 Task: Search one way flight ticket for 5 adults, 1 child, 2 infants in seat and 1 infant on lap in business from Oklahoma City: Will Rogers World Airport to Riverton: Central Wyoming Regional Airport (was Riverton Regional) on 8-4-2023. Choice of flights is Emirates. Number of bags: 11 checked bags. Price is upto 81000. Outbound departure time preference is 16:00.
Action: Mouse moved to (285, 256)
Screenshot: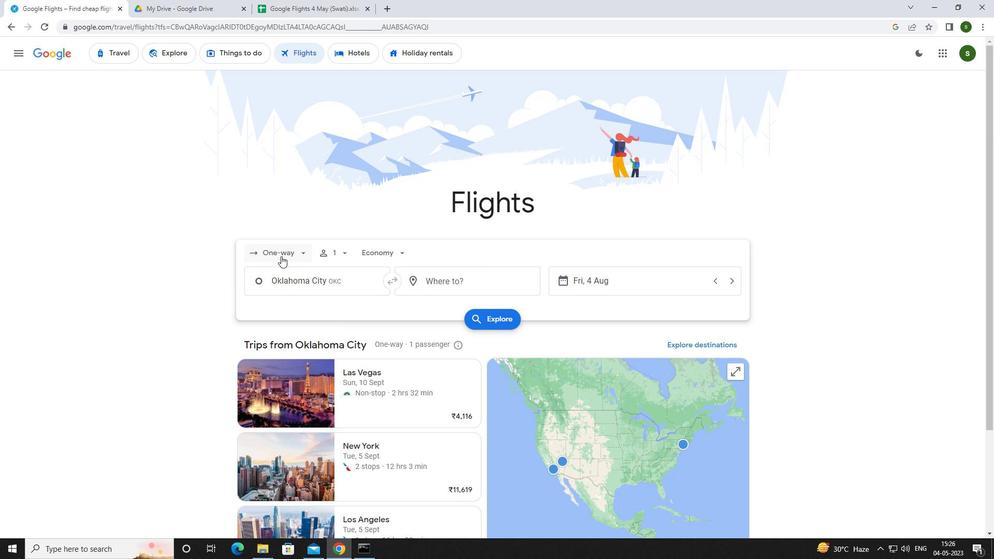 
Action: Mouse pressed left at (285, 256)
Screenshot: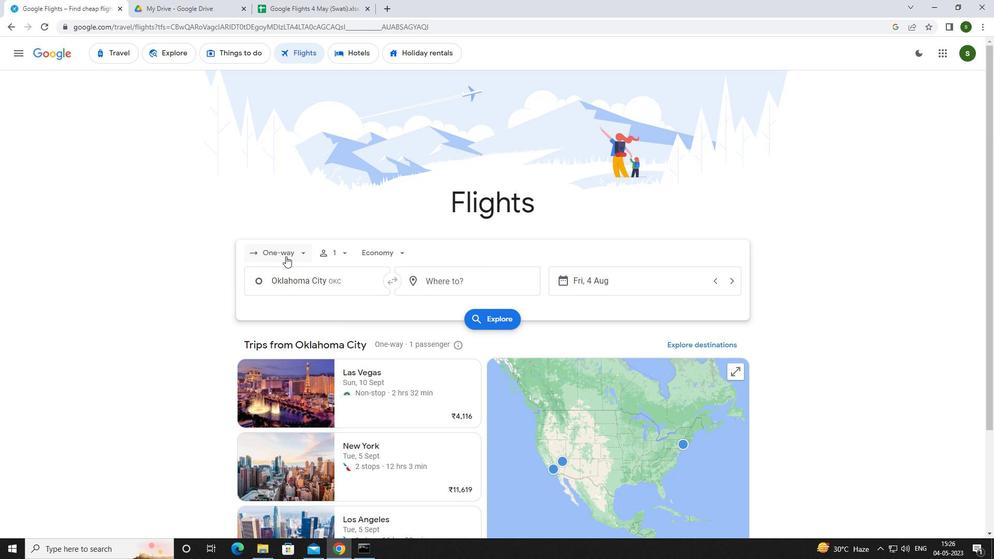 
Action: Mouse moved to (295, 302)
Screenshot: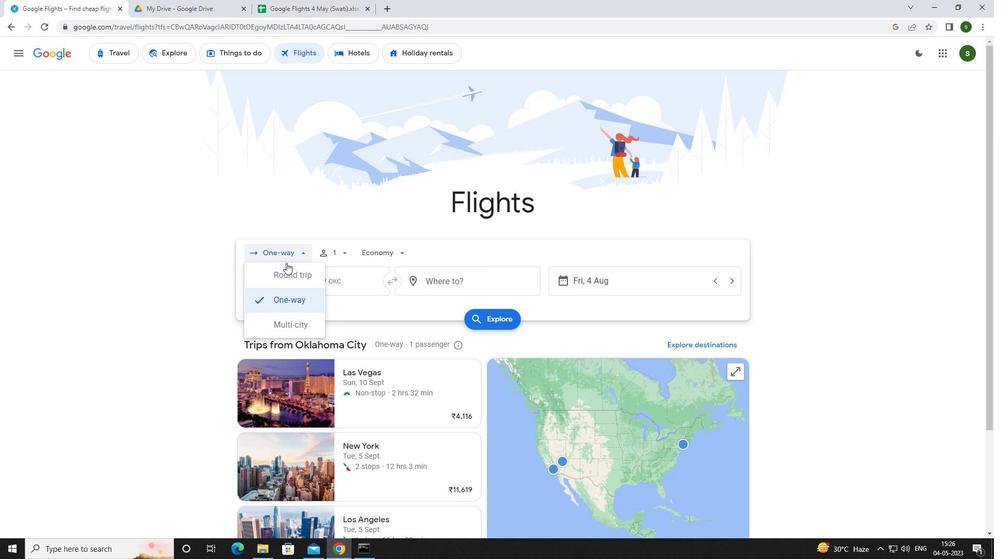 
Action: Mouse pressed left at (295, 302)
Screenshot: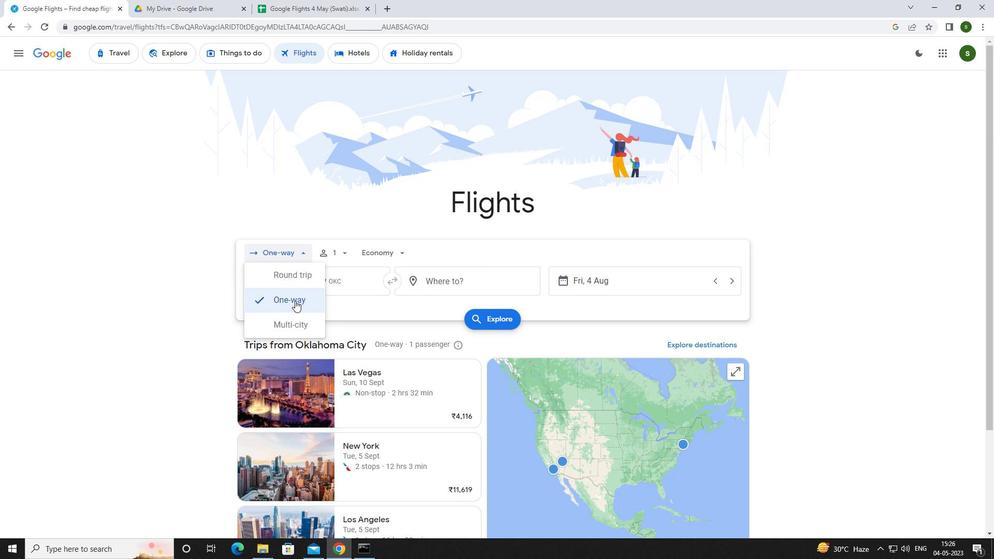 
Action: Mouse moved to (339, 255)
Screenshot: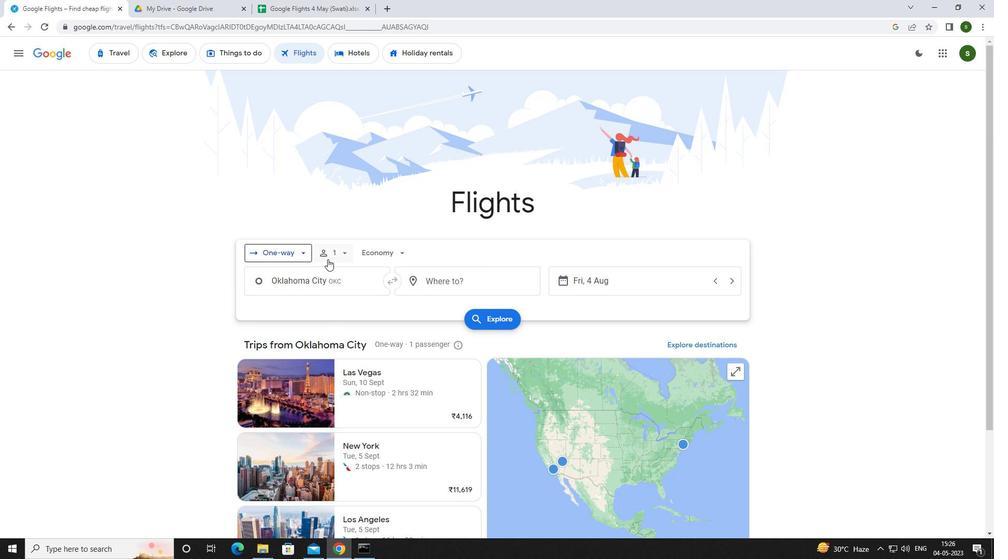 
Action: Mouse pressed left at (339, 255)
Screenshot: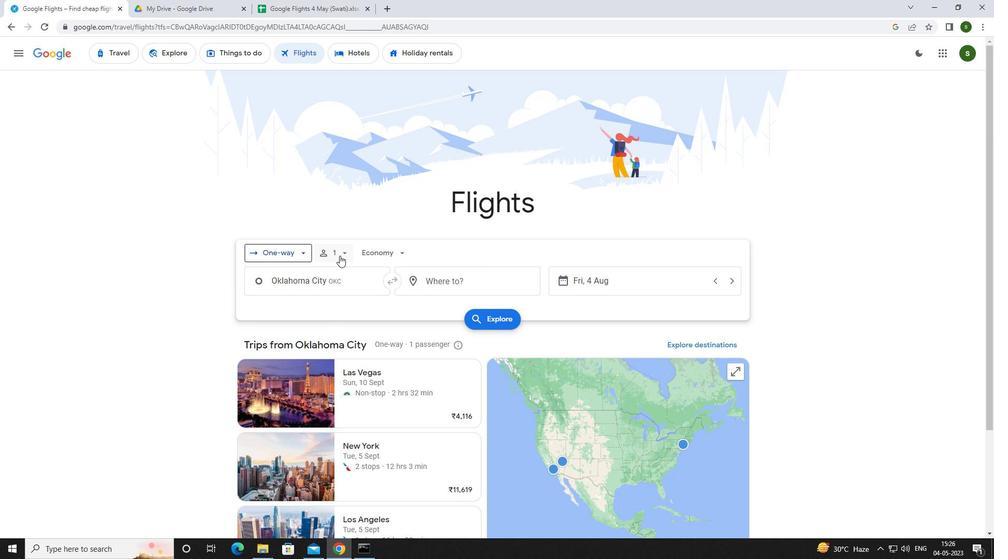 
Action: Mouse moved to (422, 280)
Screenshot: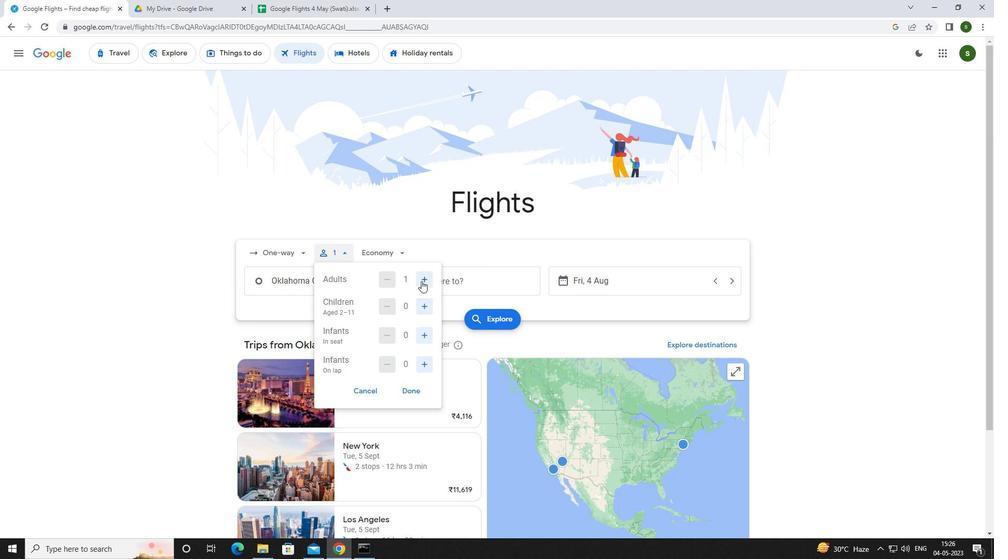 
Action: Mouse pressed left at (422, 280)
Screenshot: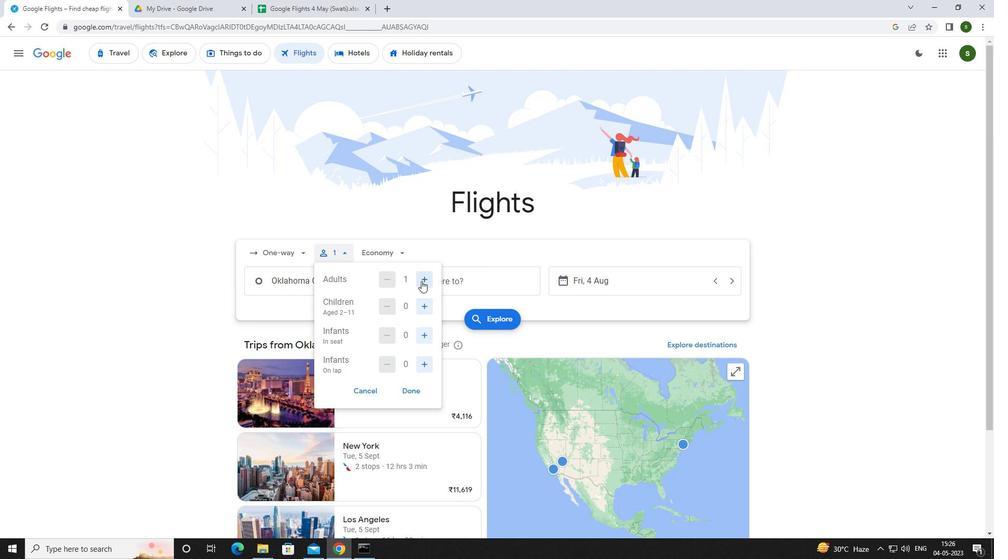 
Action: Mouse pressed left at (422, 280)
Screenshot: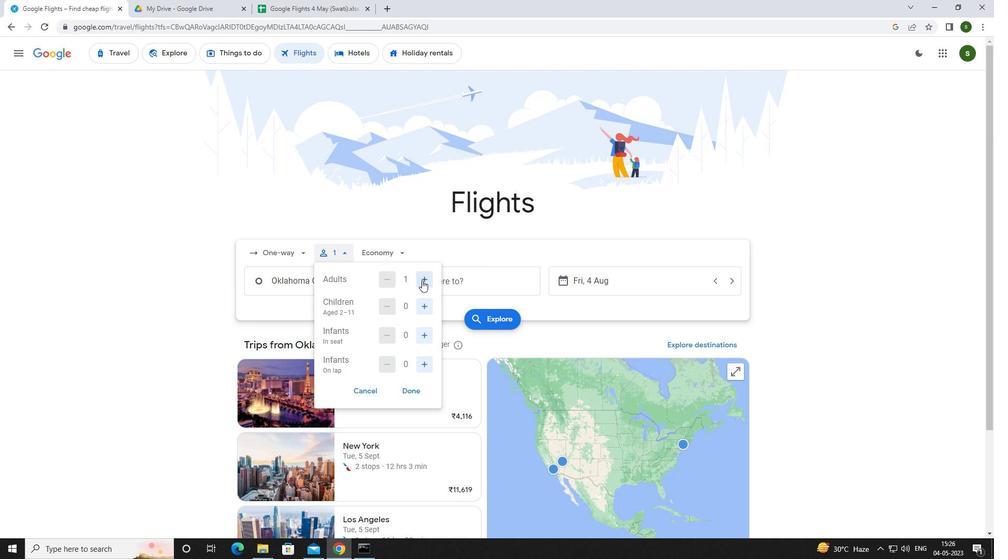 
Action: Mouse pressed left at (422, 280)
Screenshot: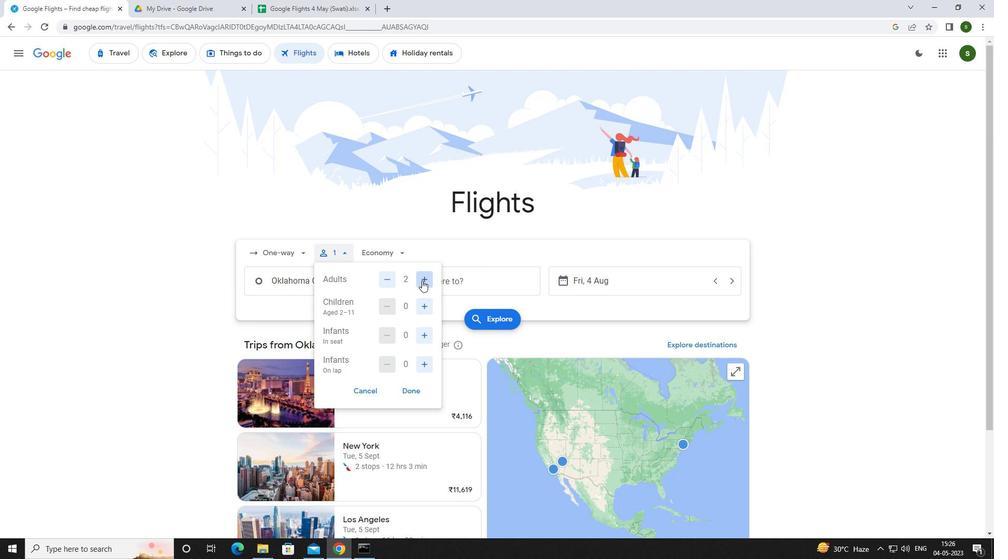 
Action: Mouse pressed left at (422, 280)
Screenshot: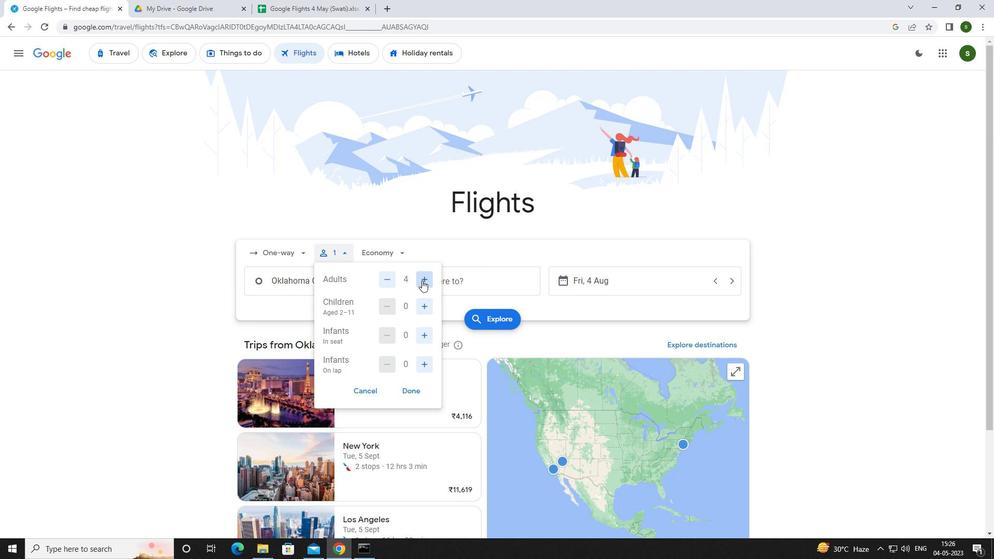 
Action: Mouse moved to (422, 301)
Screenshot: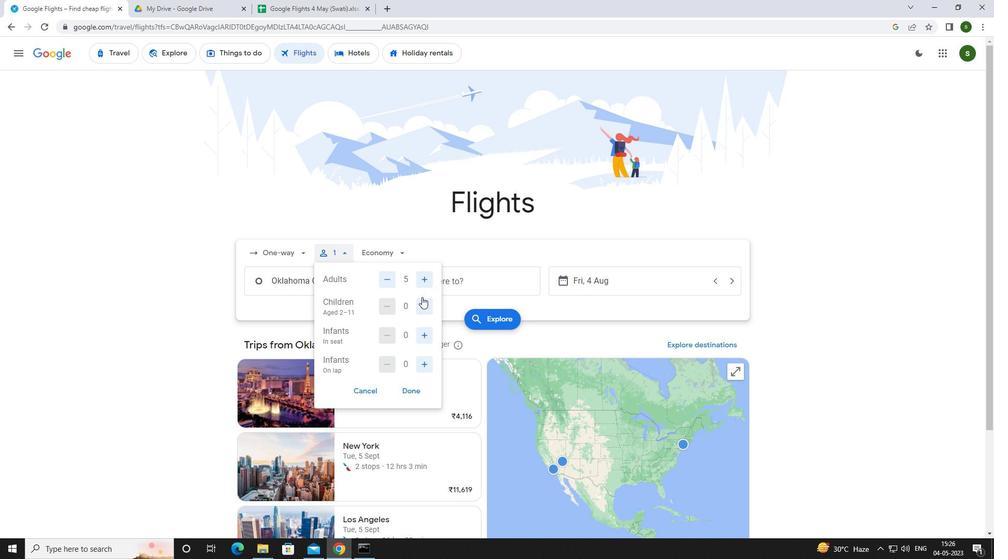 
Action: Mouse pressed left at (422, 301)
Screenshot: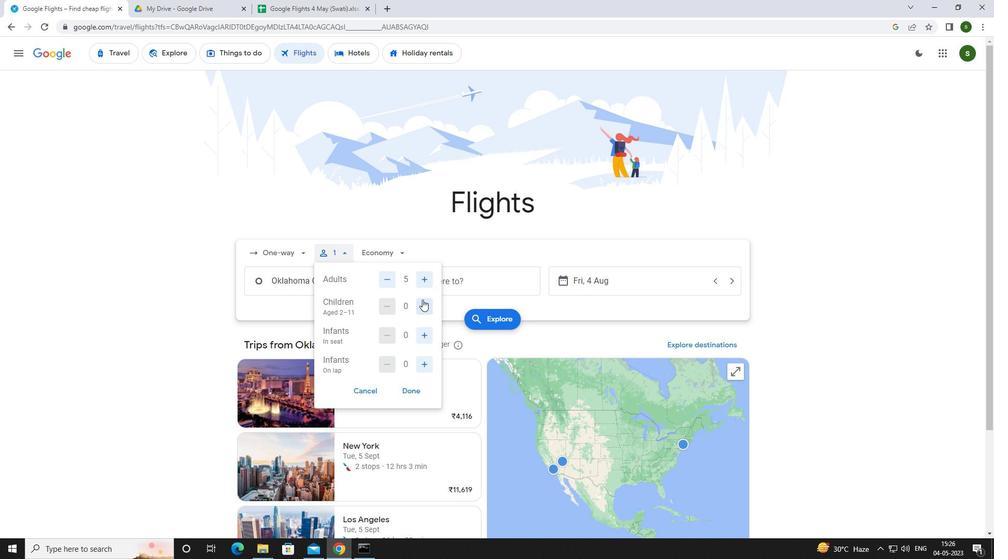 
Action: Mouse moved to (427, 333)
Screenshot: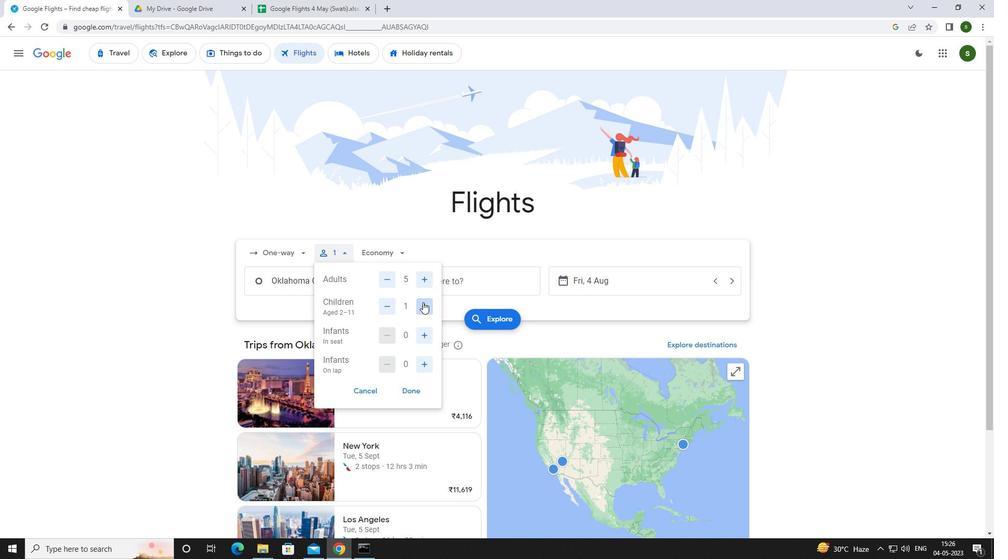 
Action: Mouse pressed left at (427, 333)
Screenshot: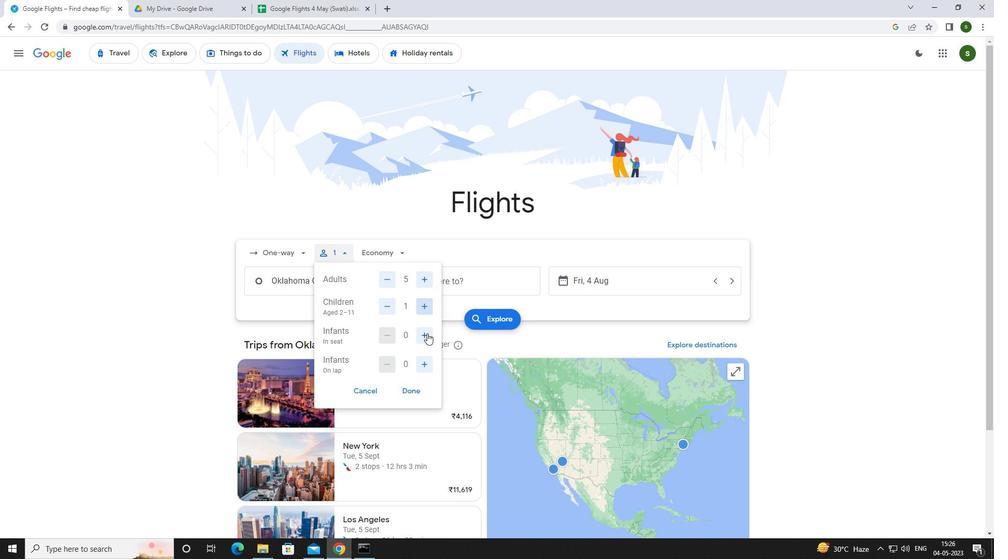 
Action: Mouse pressed left at (427, 333)
Screenshot: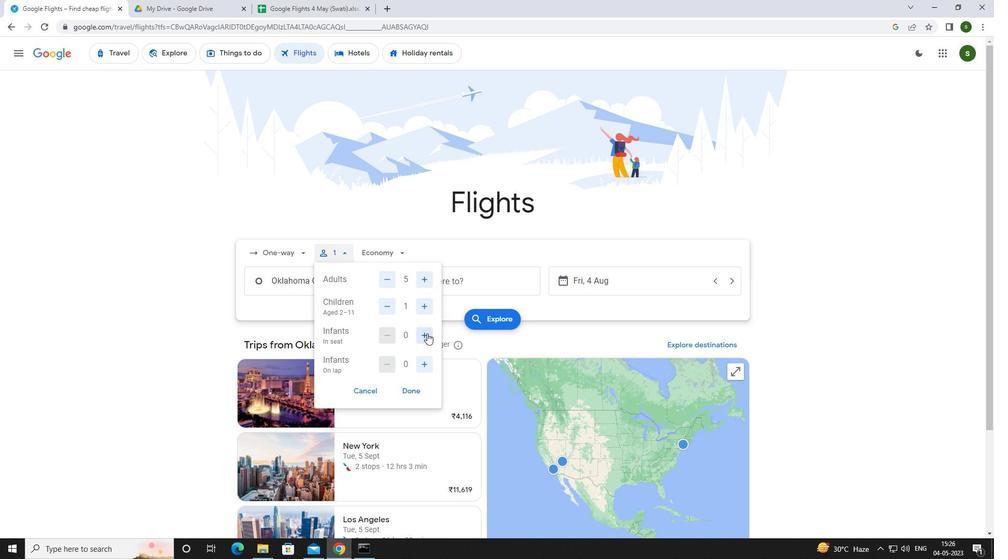 
Action: Mouse moved to (422, 365)
Screenshot: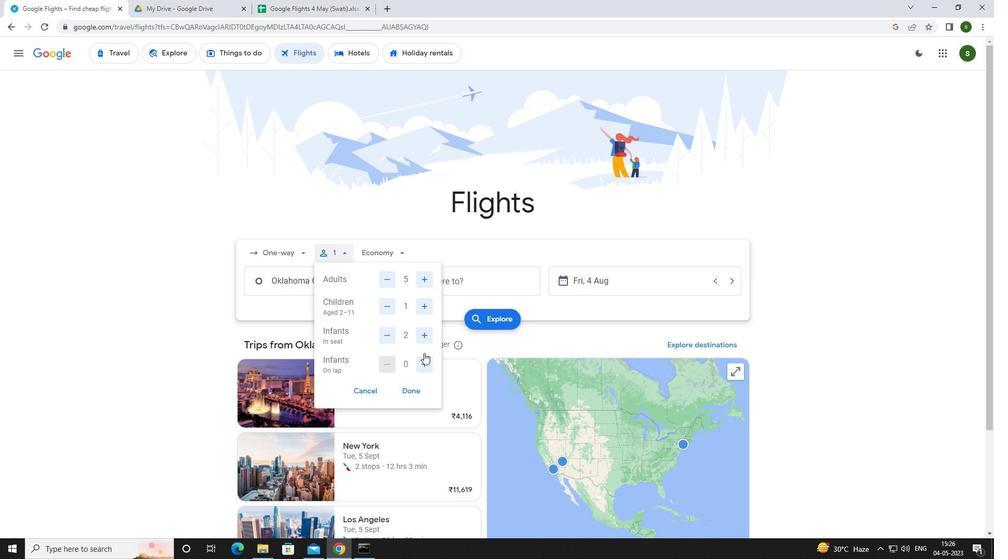 
Action: Mouse pressed left at (422, 365)
Screenshot: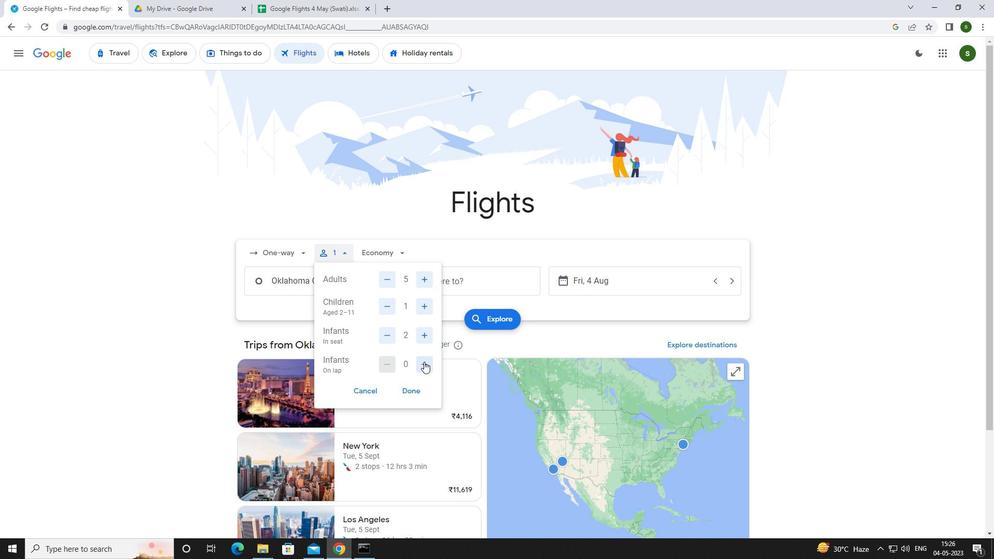
Action: Mouse moved to (397, 253)
Screenshot: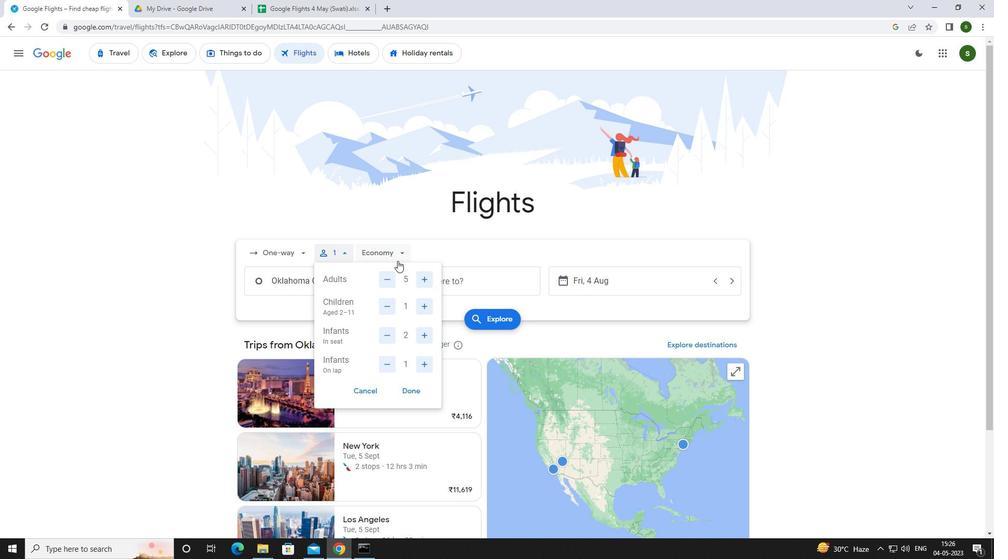 
Action: Mouse pressed left at (397, 253)
Screenshot: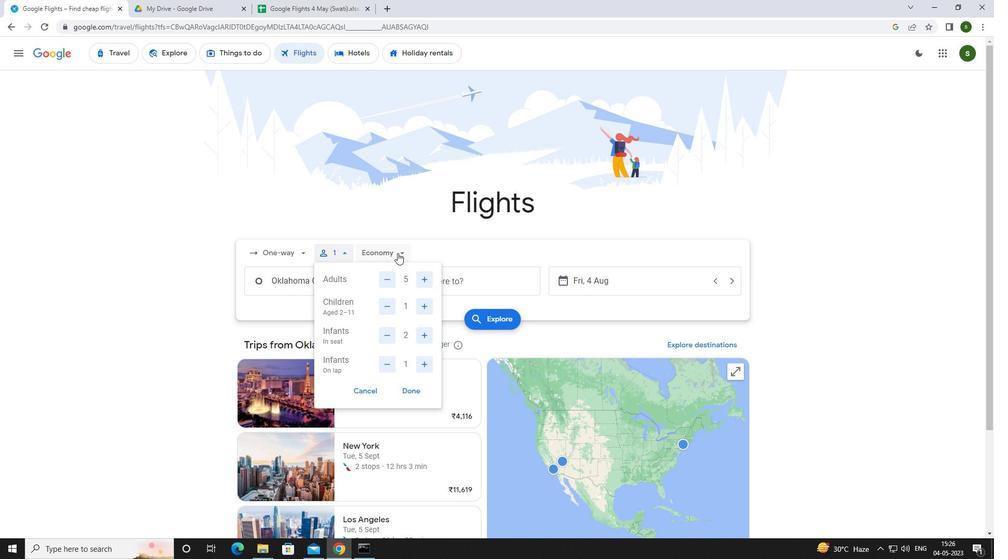 
Action: Mouse moved to (404, 323)
Screenshot: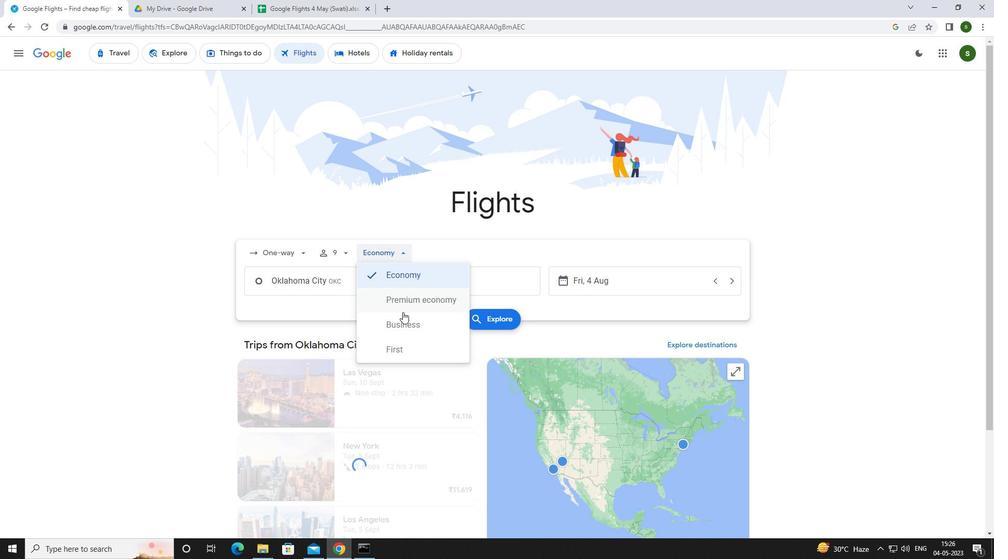 
Action: Mouse pressed left at (404, 323)
Screenshot: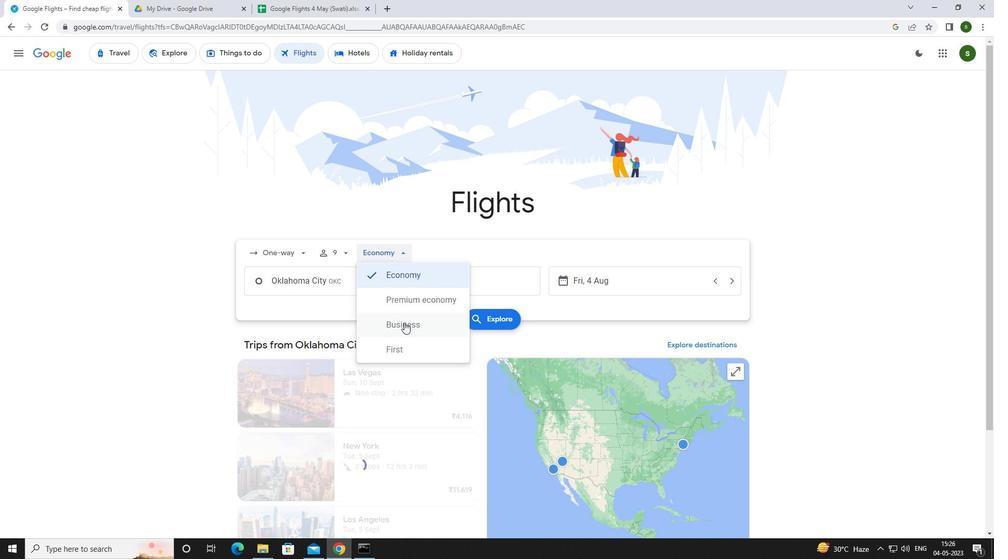 
Action: Mouse moved to (371, 287)
Screenshot: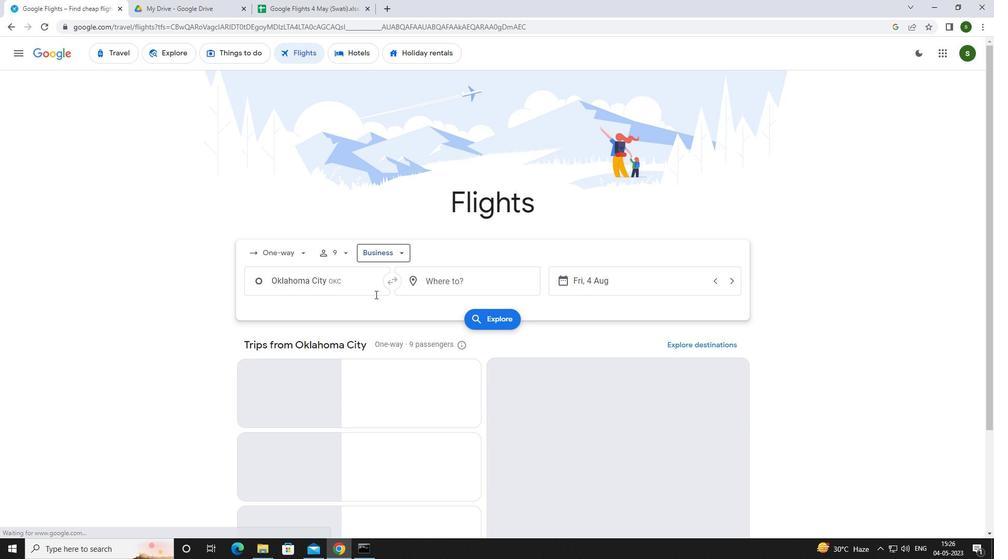 
Action: Mouse pressed left at (371, 287)
Screenshot: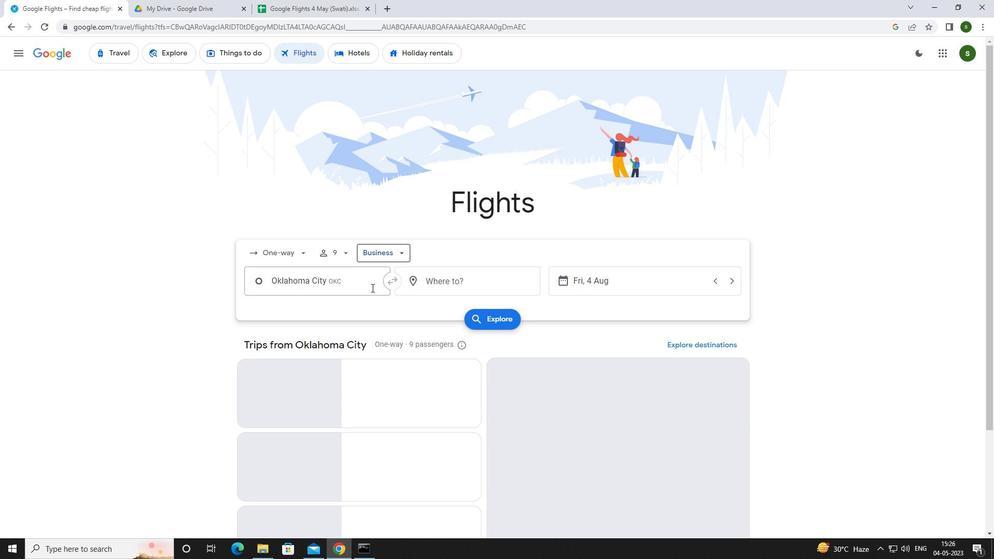
Action: Key pressed <Key.caps_lock>w<Key.caps_lock>ill<Key.space><Key.caps_lock>
Screenshot: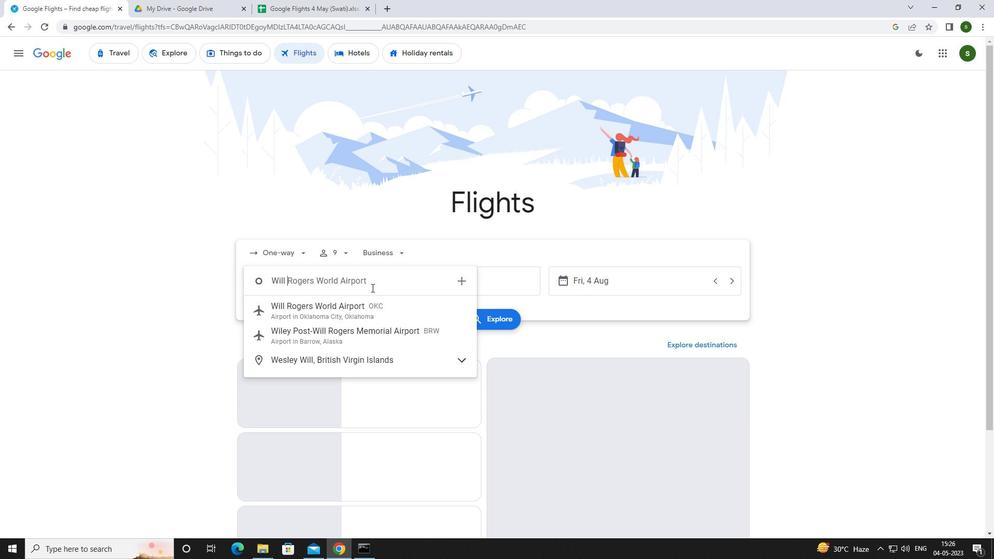 
Action: Mouse moved to (375, 303)
Screenshot: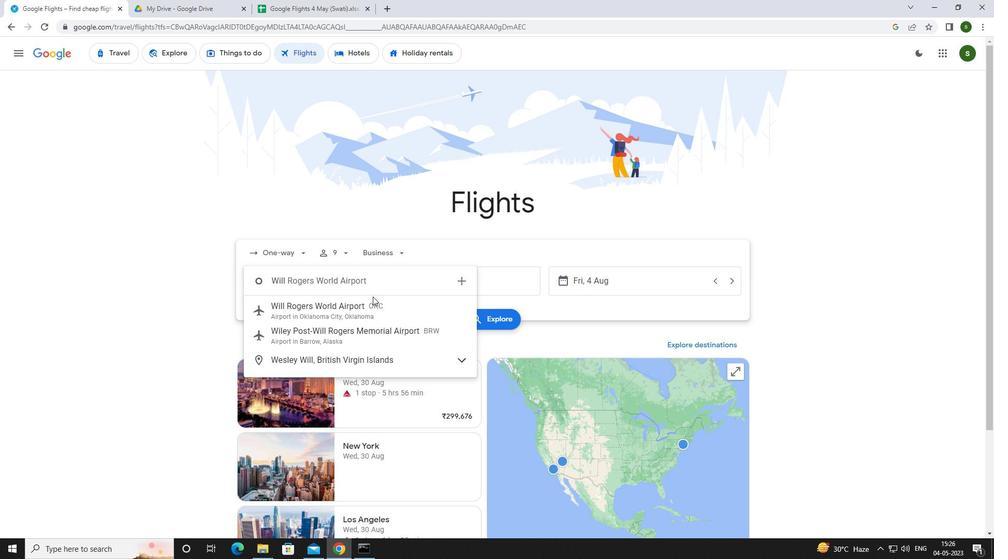 
Action: Mouse pressed left at (375, 303)
Screenshot: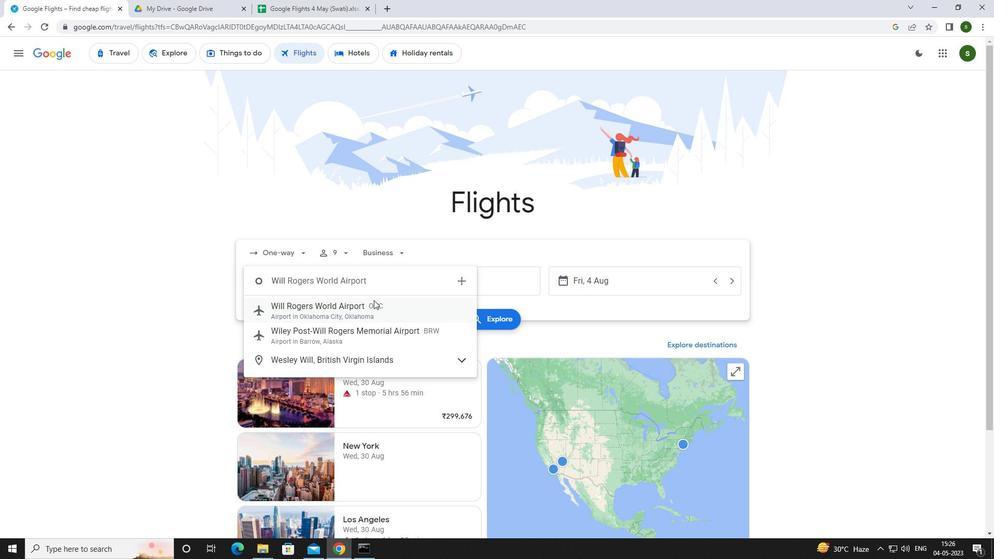 
Action: Mouse moved to (476, 279)
Screenshot: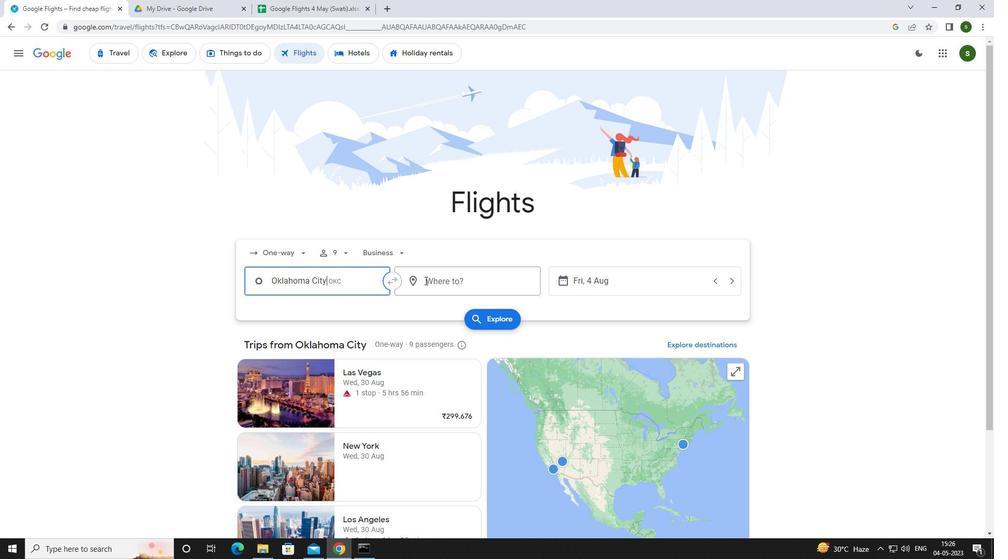 
Action: Mouse pressed left at (476, 279)
Screenshot: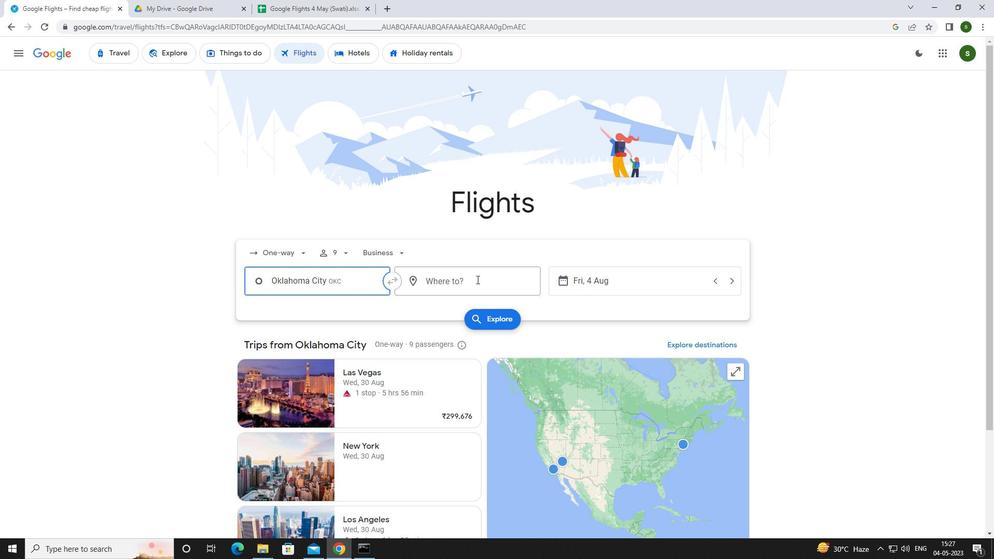 
Action: Mouse moved to (457, 281)
Screenshot: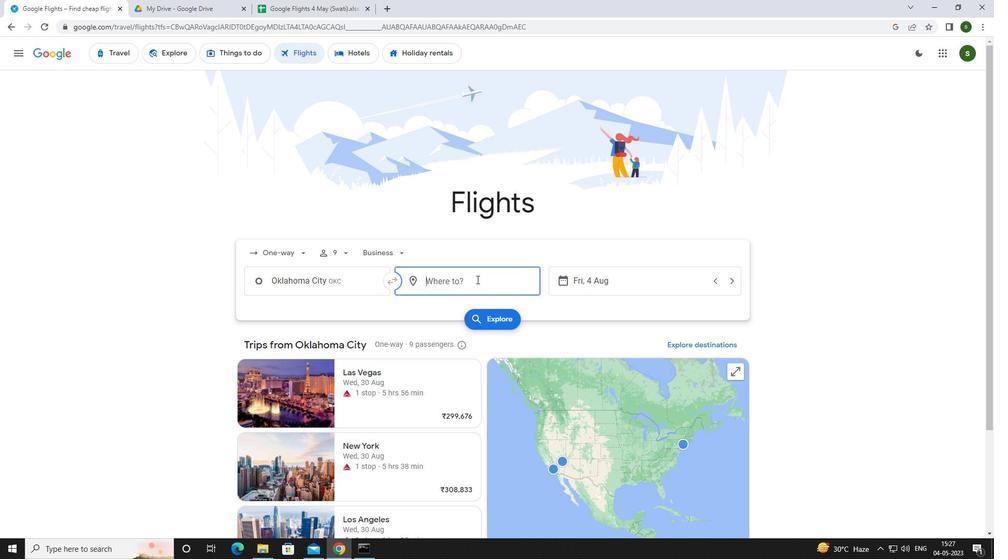 
Action: Key pressed <Key.caps_lock>r<Key.caps_lock>ivert
Screenshot: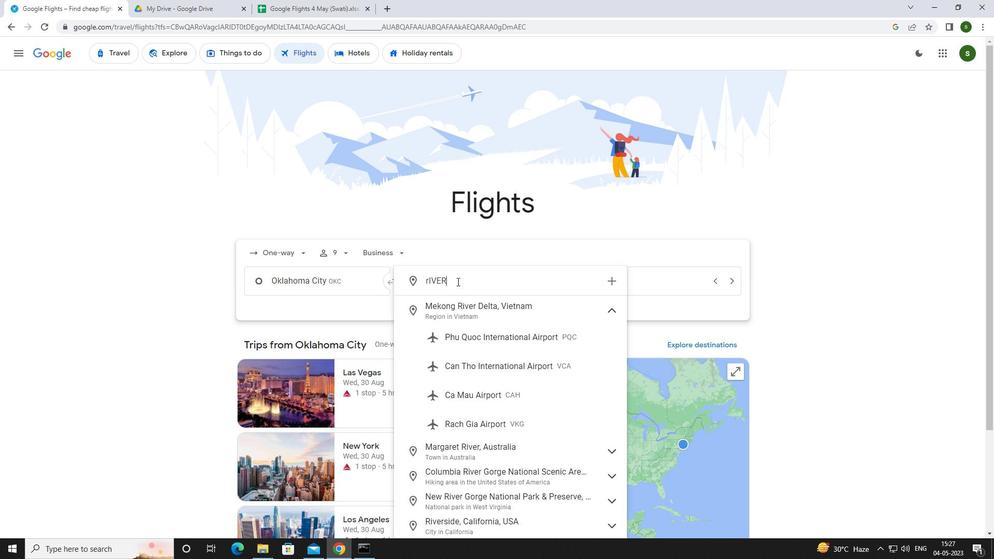 
Action: Mouse moved to (466, 334)
Screenshot: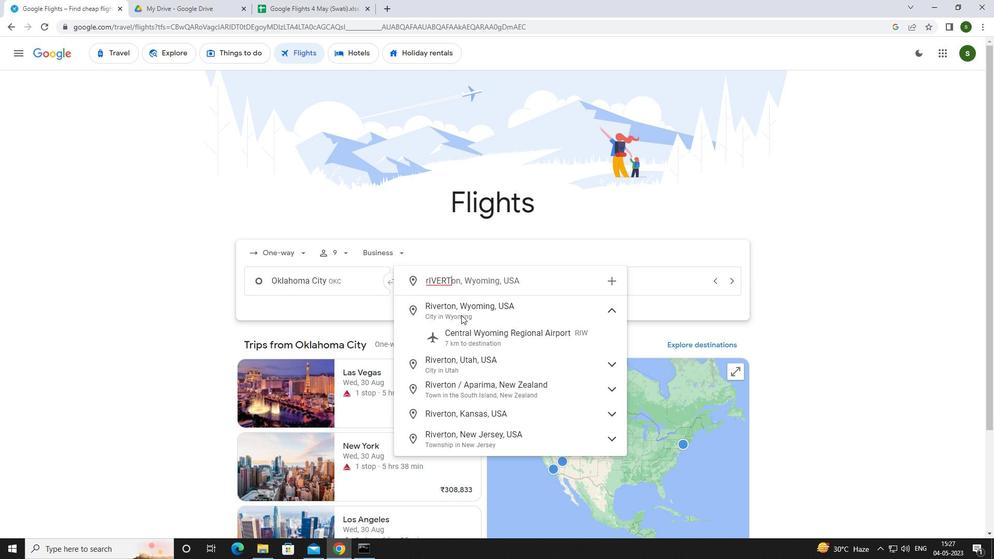 
Action: Mouse pressed left at (466, 334)
Screenshot: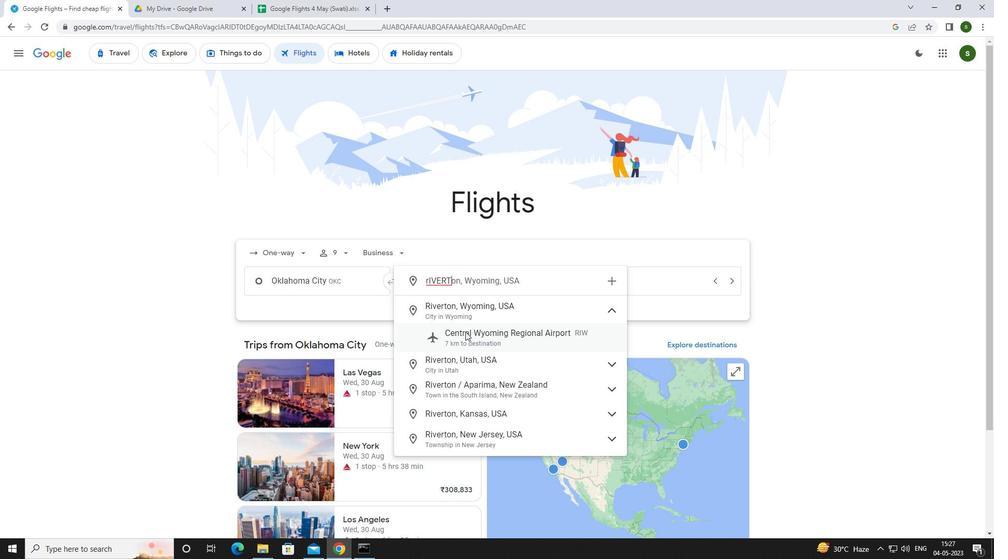 
Action: Mouse moved to (619, 281)
Screenshot: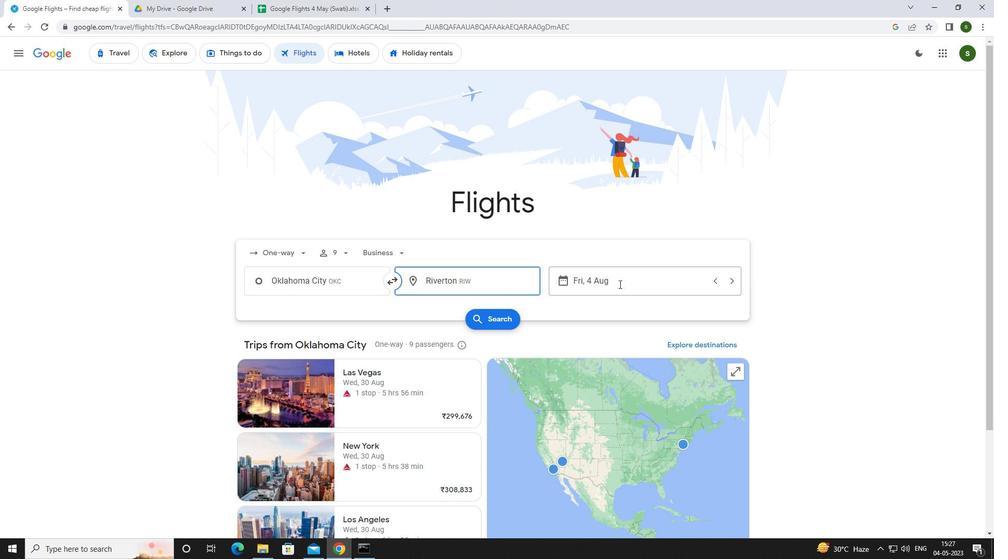 
Action: Mouse pressed left at (619, 281)
Screenshot: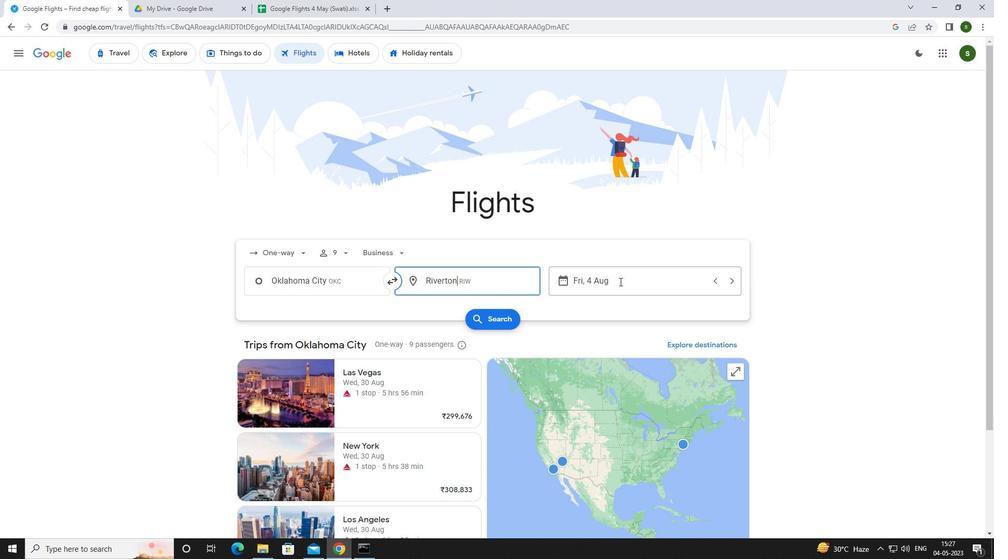 
Action: Mouse moved to (495, 342)
Screenshot: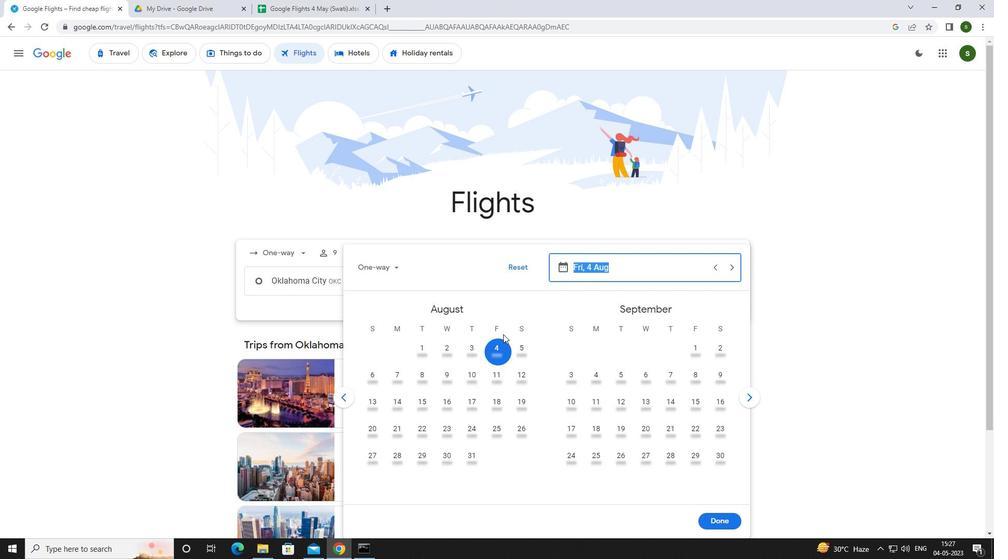 
Action: Mouse pressed left at (495, 342)
Screenshot: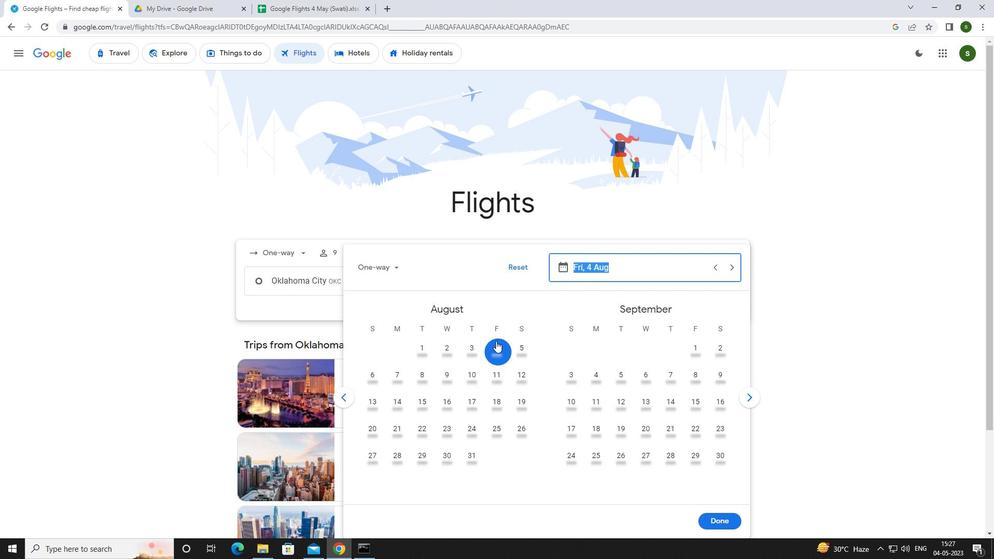 
Action: Mouse moved to (702, 517)
Screenshot: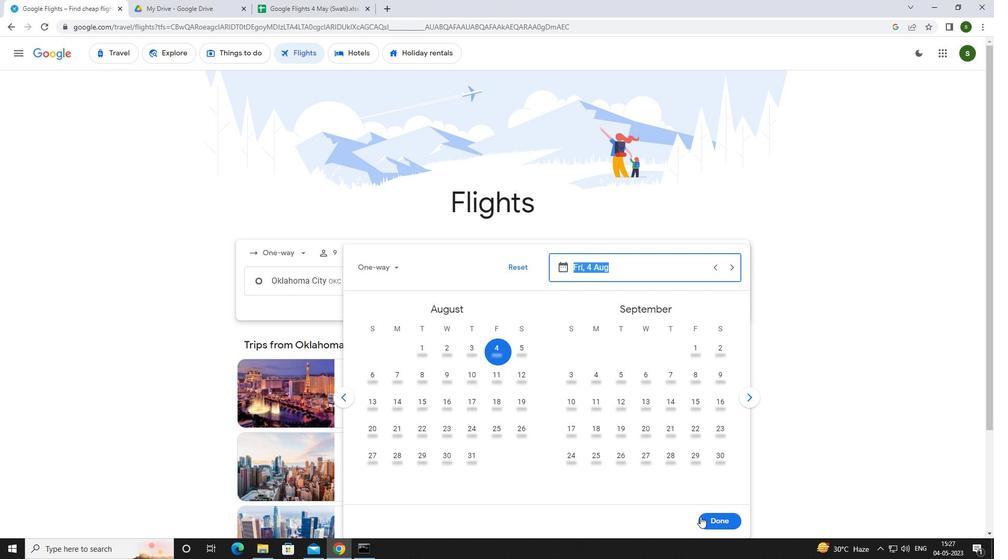 
Action: Mouse pressed left at (702, 517)
Screenshot: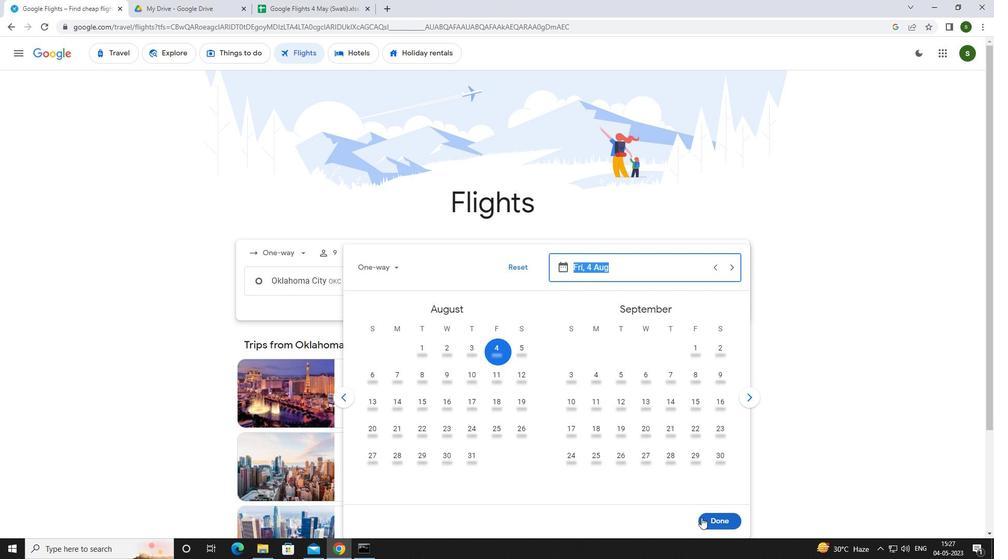 
Action: Mouse moved to (483, 322)
Screenshot: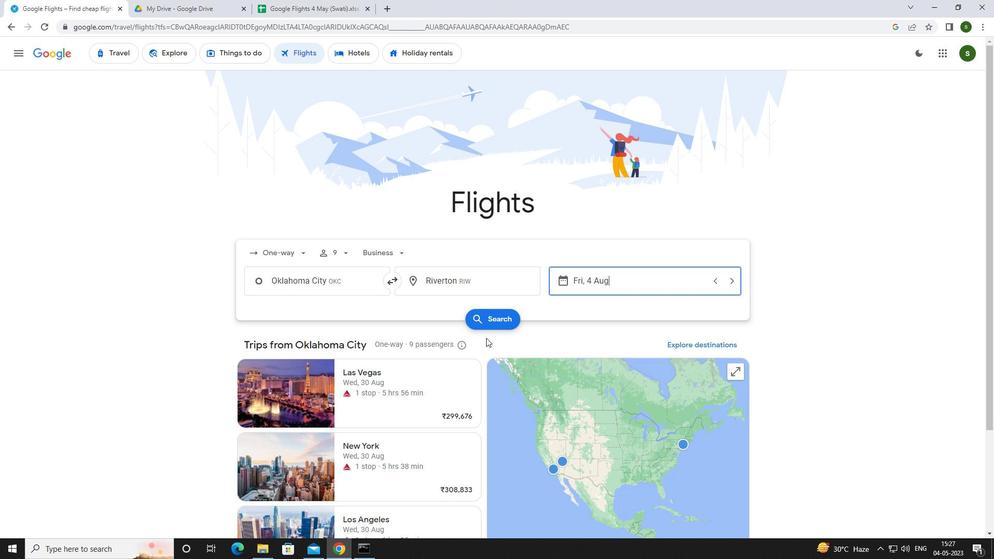 
Action: Mouse pressed left at (483, 322)
Screenshot: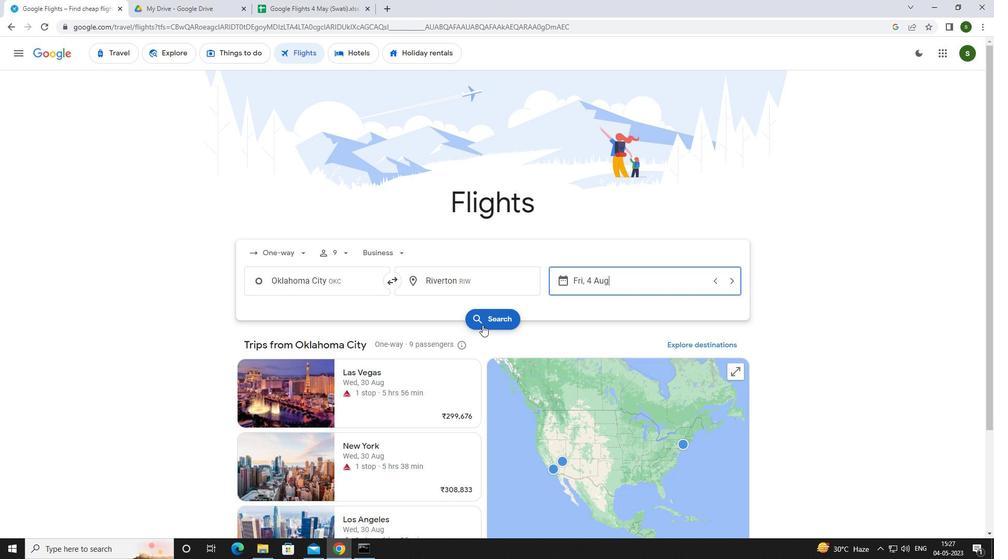 
Action: Mouse moved to (269, 146)
Screenshot: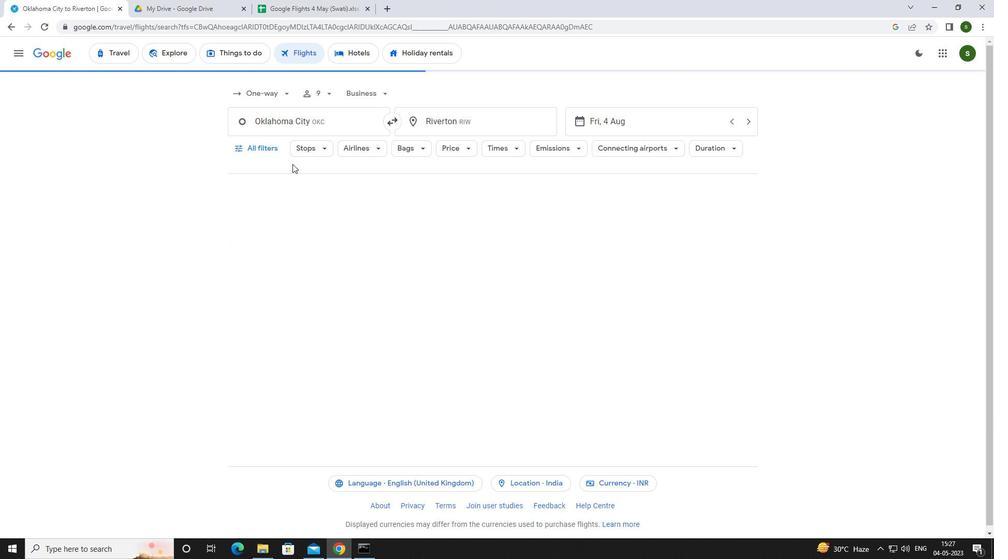 
Action: Mouse pressed left at (269, 146)
Screenshot: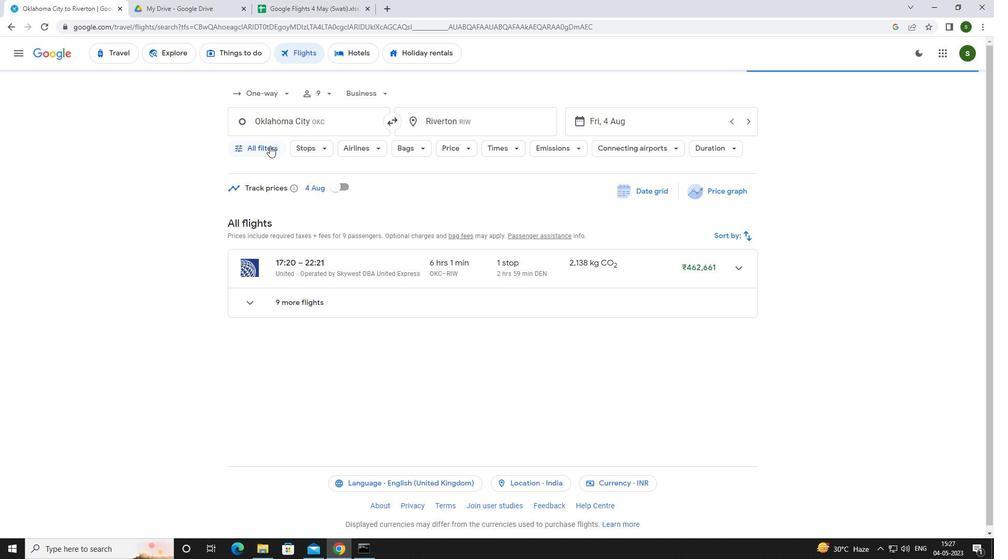 
Action: Mouse moved to (384, 368)
Screenshot: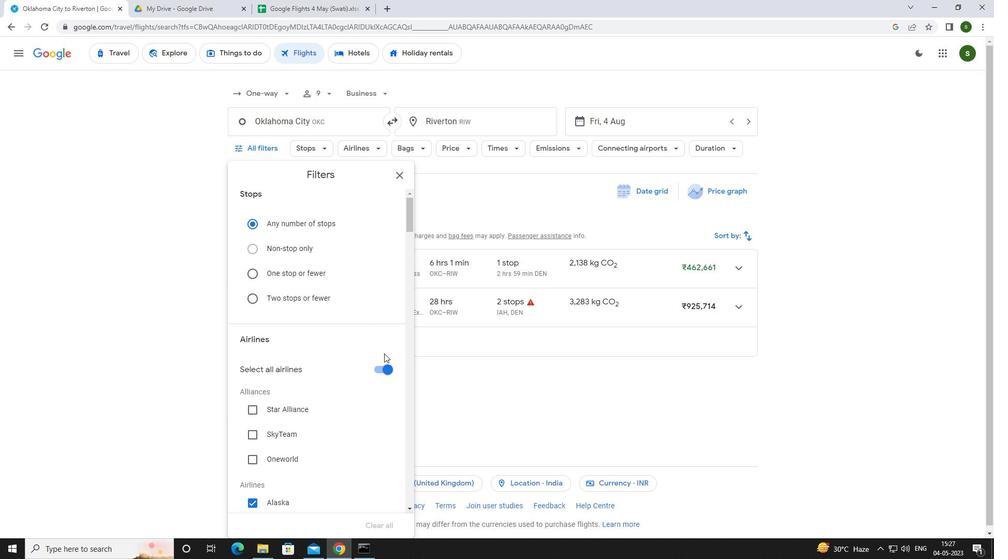 
Action: Mouse pressed left at (384, 368)
Screenshot: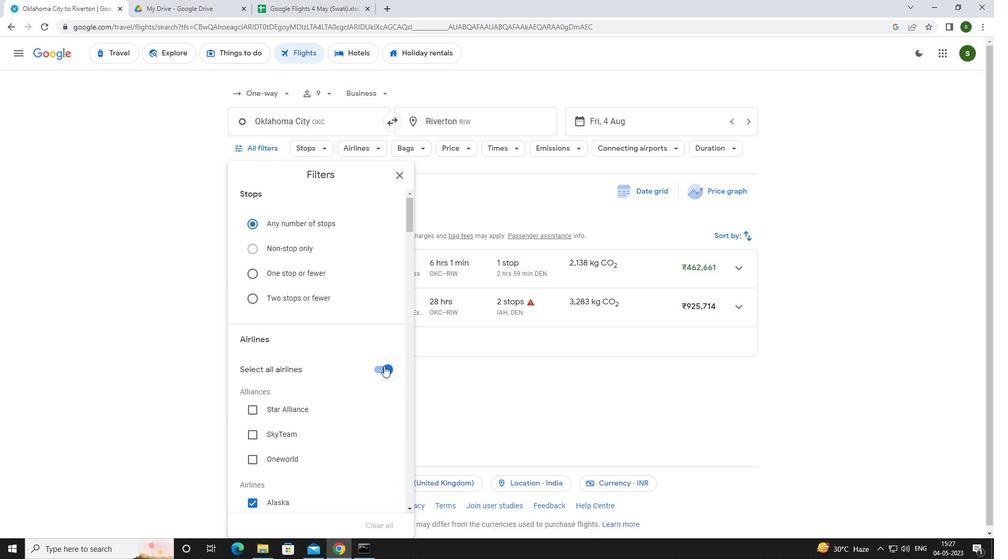 
Action: Mouse moved to (356, 312)
Screenshot: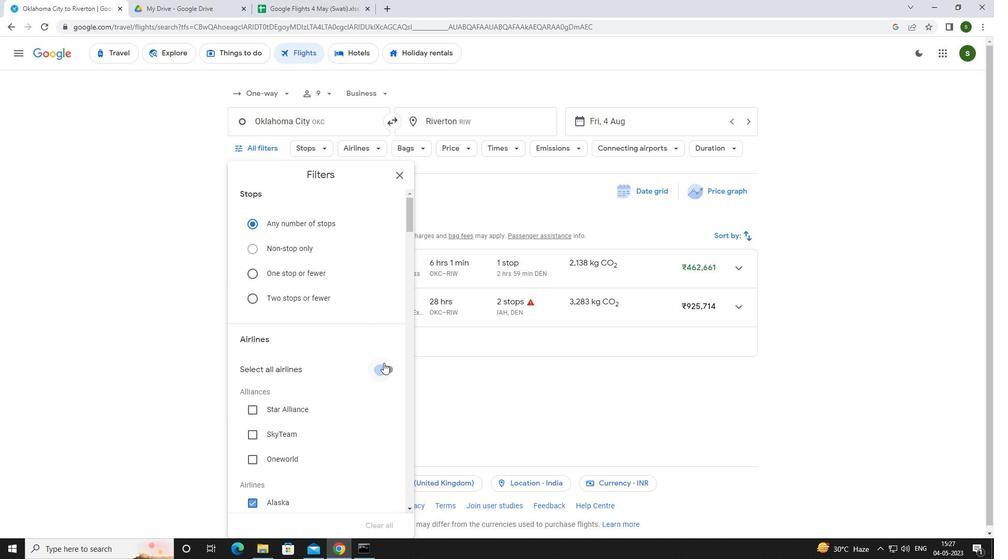 
Action: Mouse scrolled (356, 312) with delta (0, 0)
Screenshot: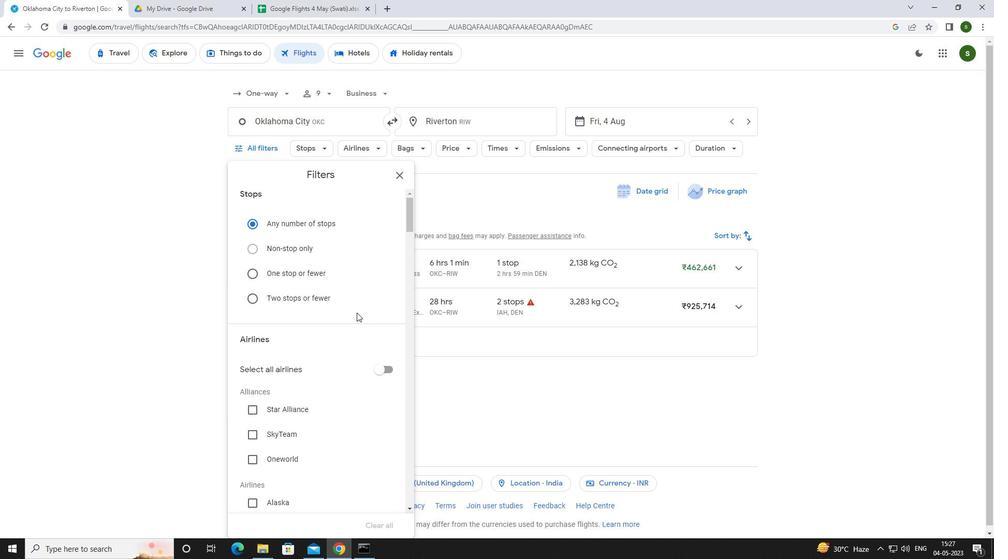 
Action: Mouse moved to (356, 312)
Screenshot: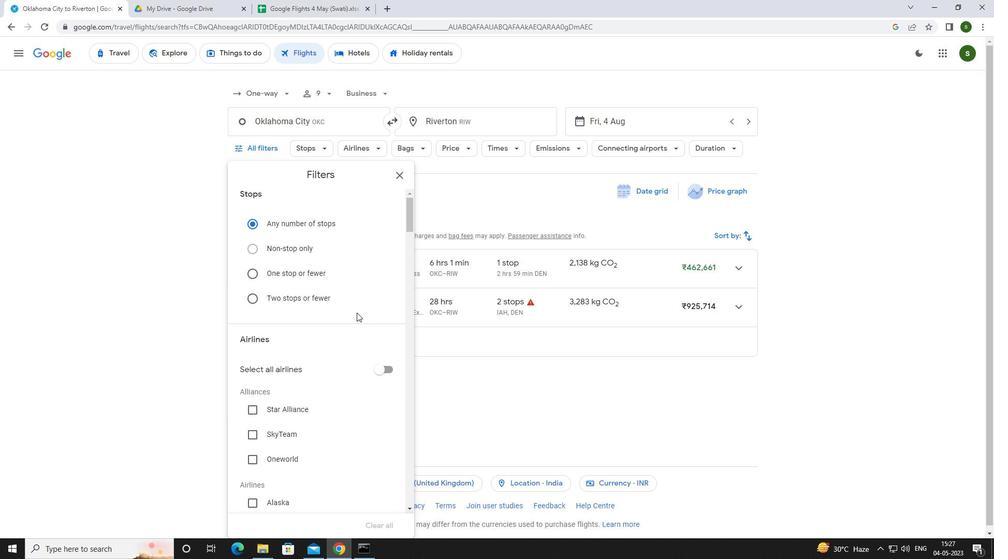 
Action: Mouse scrolled (356, 311) with delta (0, 0)
Screenshot: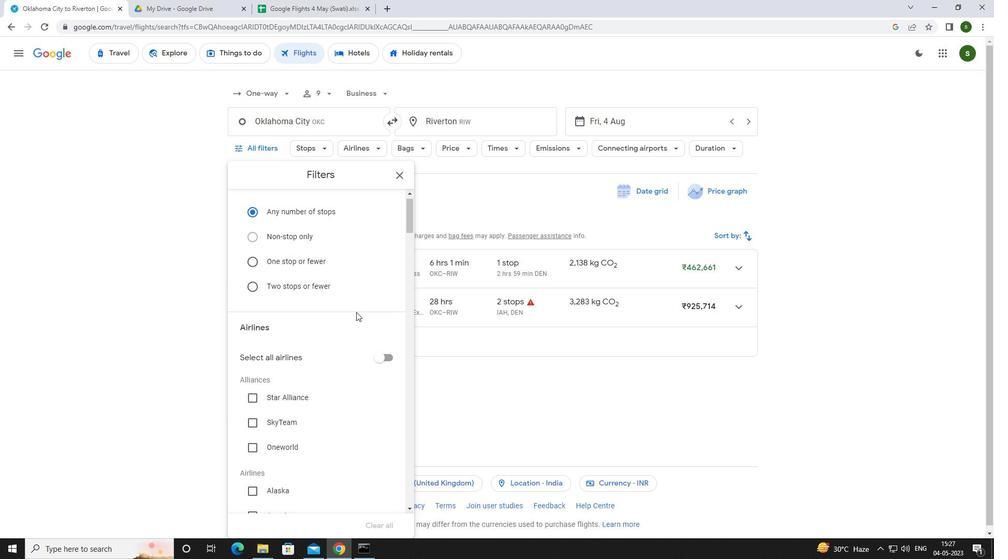 
Action: Mouse scrolled (356, 311) with delta (0, 0)
Screenshot: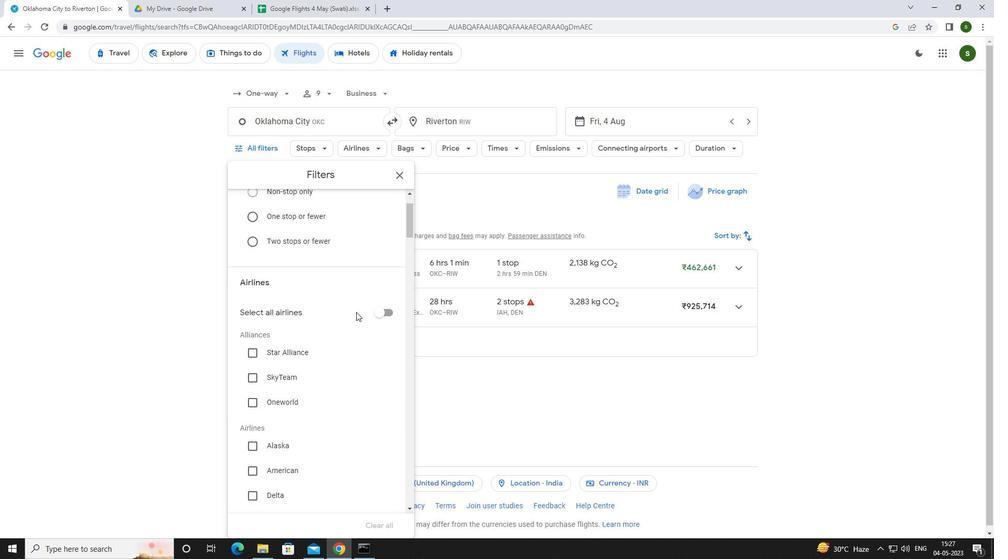 
Action: Mouse scrolled (356, 311) with delta (0, 0)
Screenshot: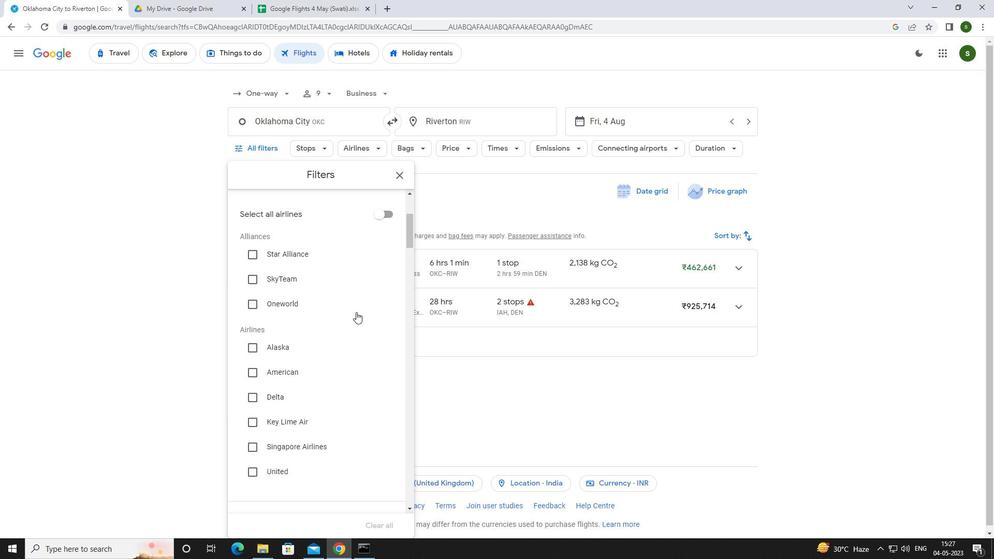 
Action: Mouse scrolled (356, 311) with delta (0, 0)
Screenshot: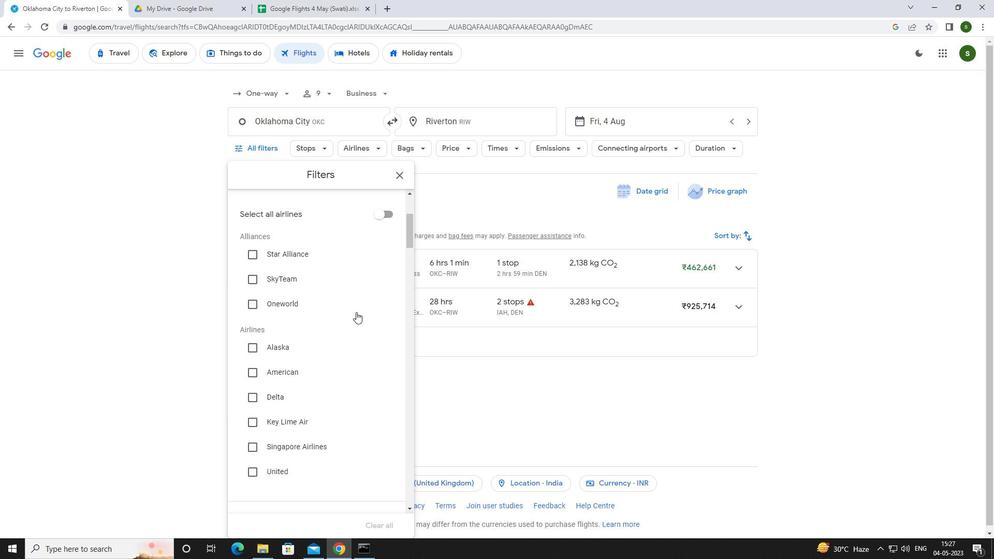 
Action: Mouse scrolled (356, 311) with delta (0, 0)
Screenshot: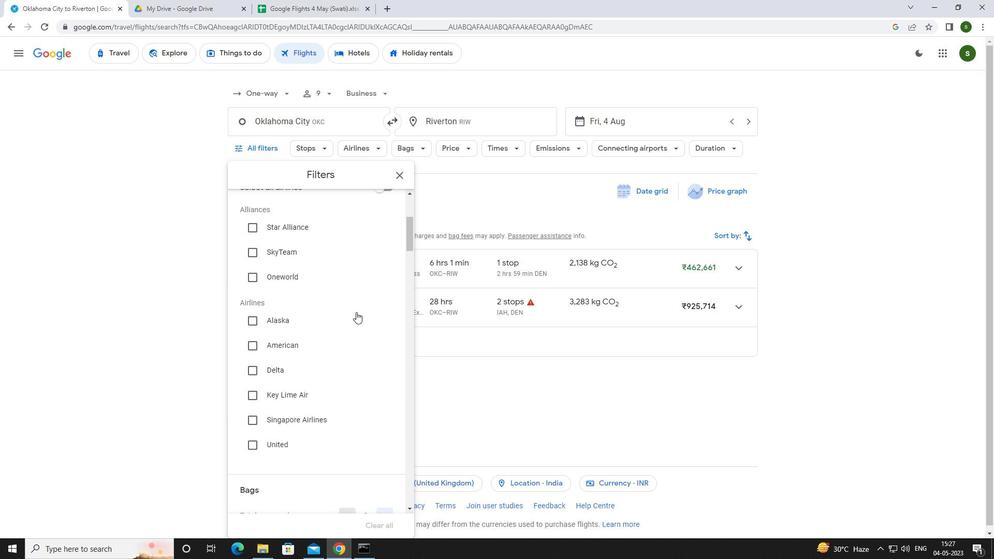 
Action: Mouse scrolled (356, 311) with delta (0, 0)
Screenshot: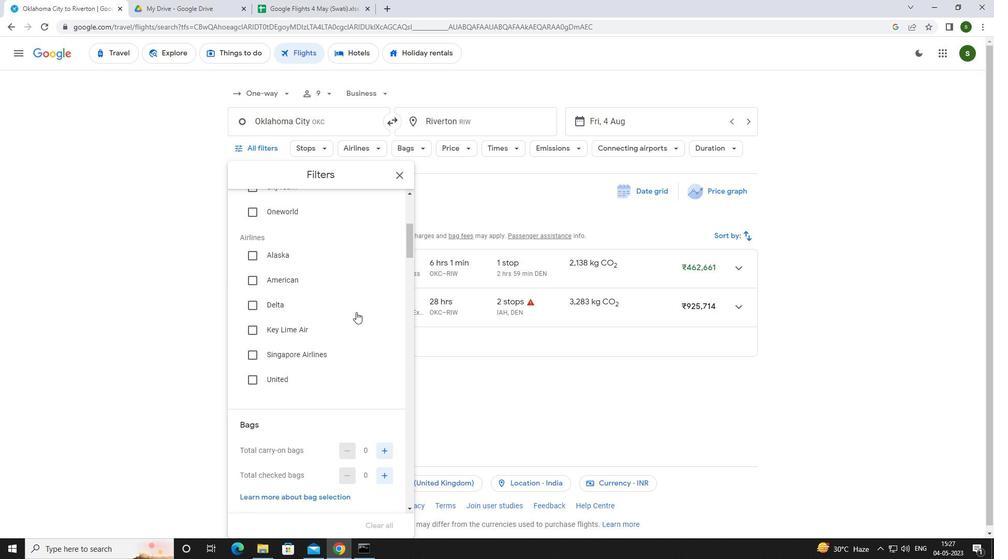 
Action: Mouse moved to (385, 361)
Screenshot: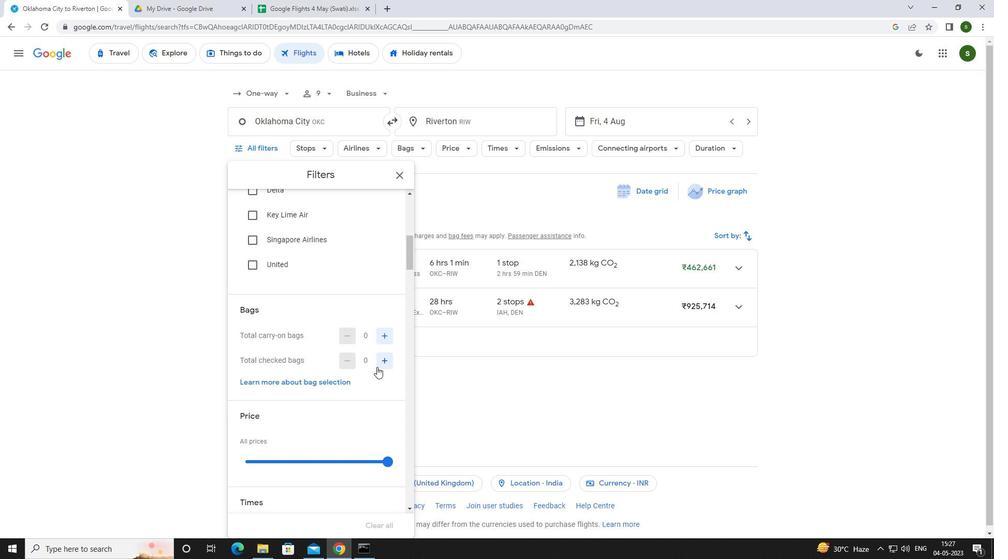 
Action: Mouse pressed left at (385, 361)
Screenshot: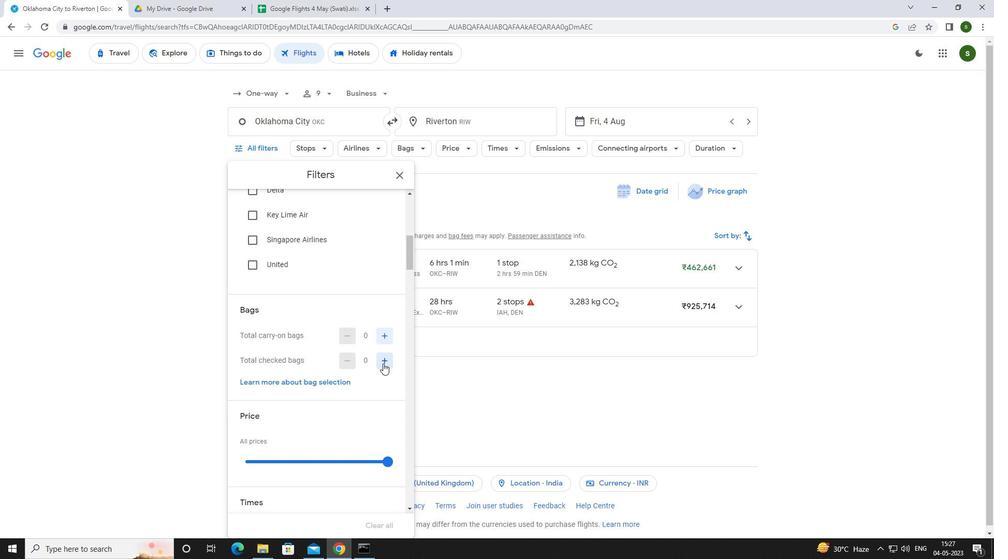 
Action: Mouse pressed left at (385, 361)
Screenshot: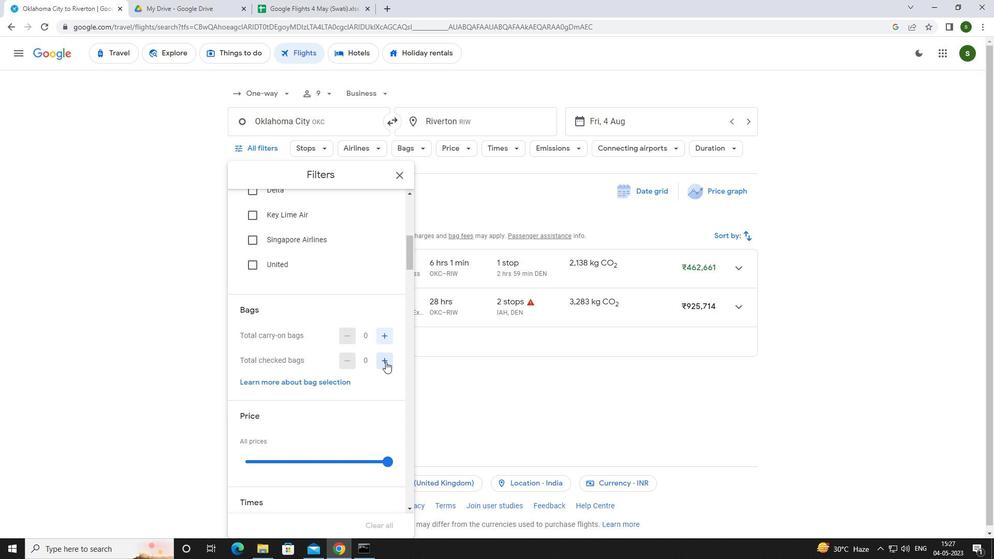 
Action: Mouse pressed left at (385, 361)
Screenshot: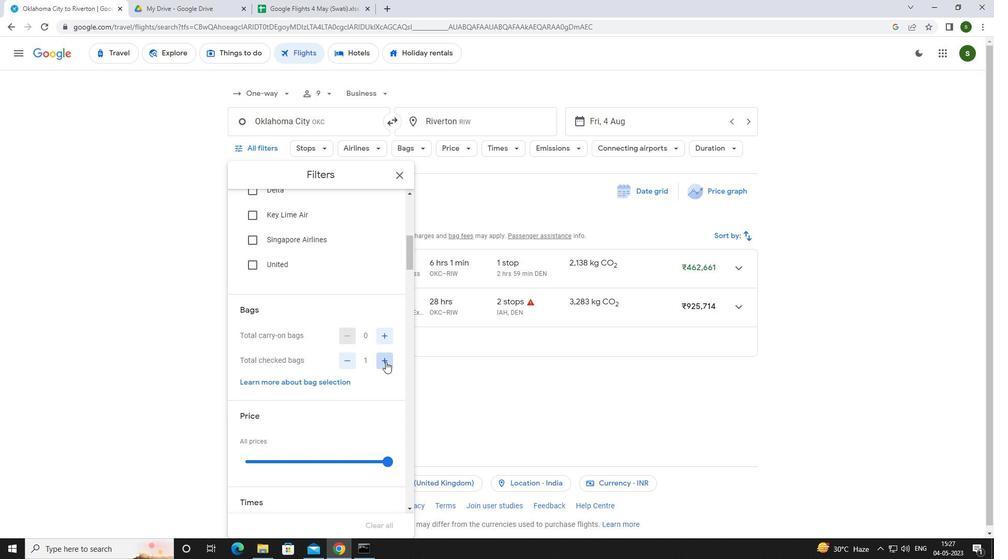 
Action: Mouse pressed left at (385, 361)
Screenshot: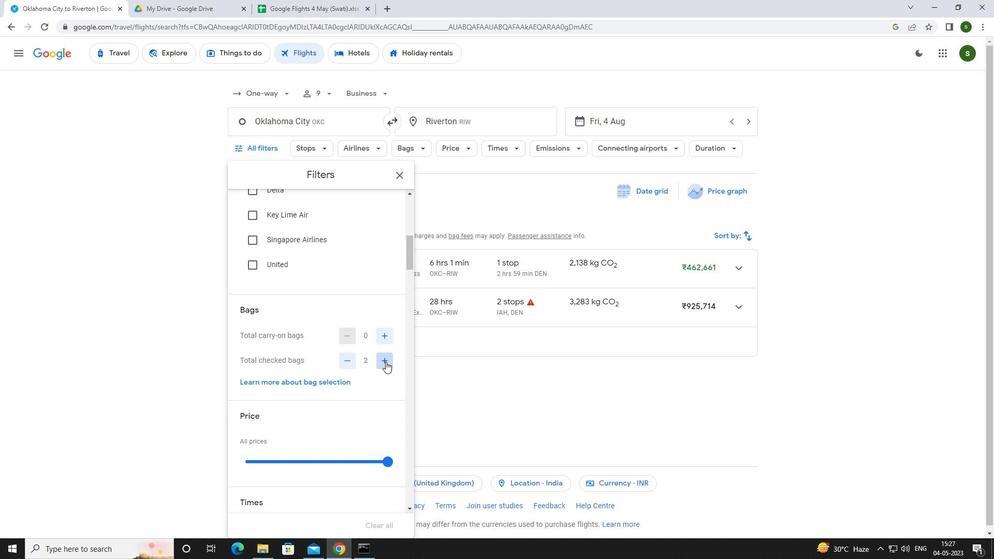 
Action: Mouse pressed left at (385, 361)
Screenshot: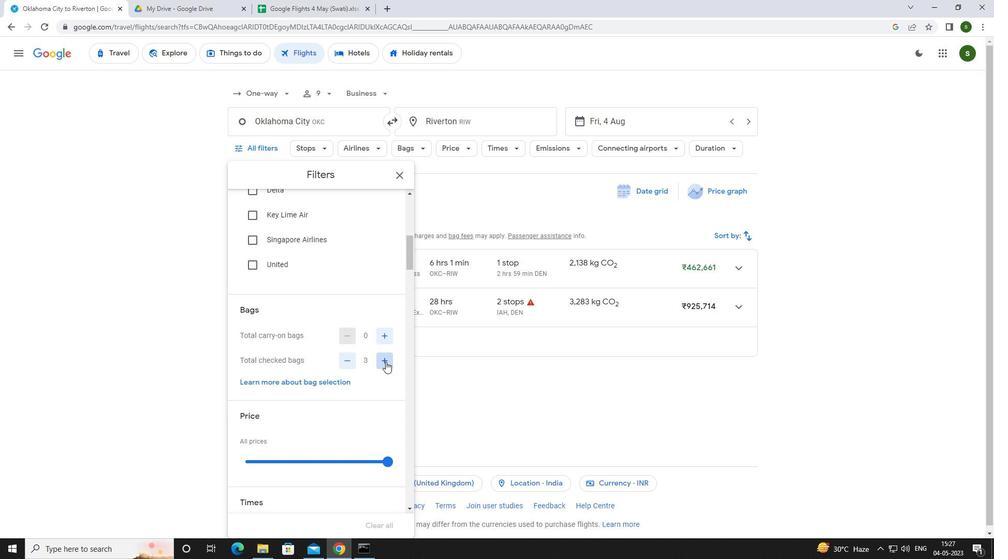 
Action: Mouse pressed left at (385, 361)
Screenshot: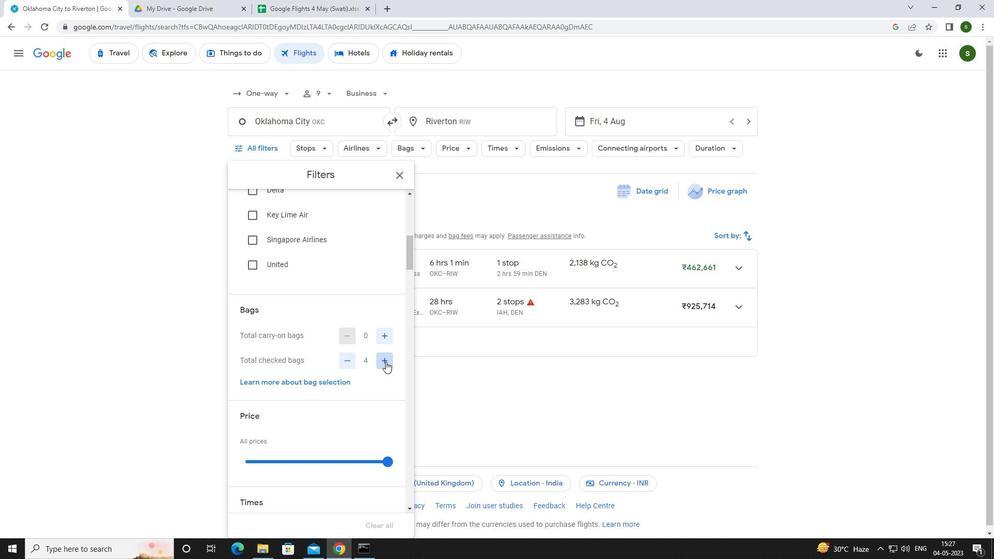 
Action: Mouse pressed left at (385, 361)
Screenshot: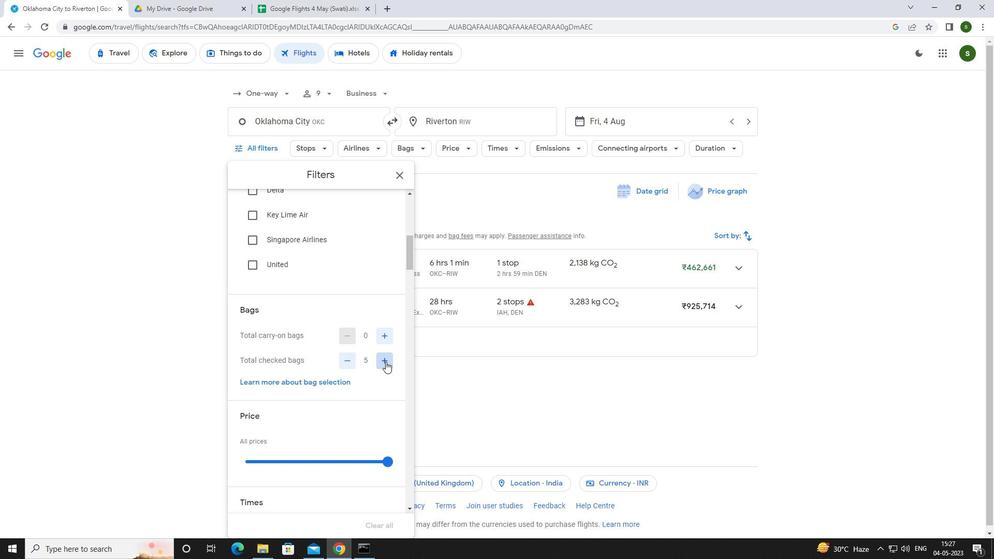 
Action: Mouse pressed left at (385, 361)
Screenshot: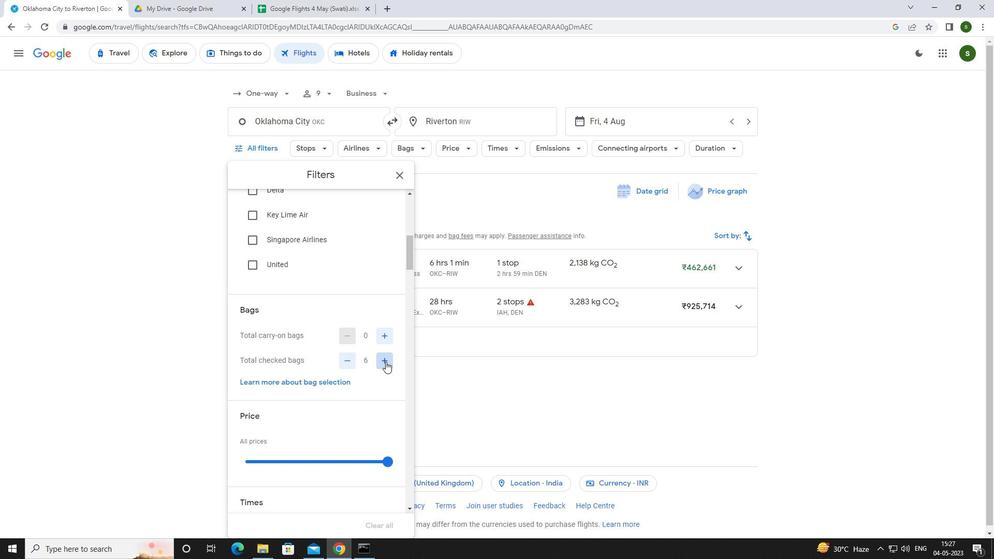 
Action: Mouse pressed left at (385, 361)
Screenshot: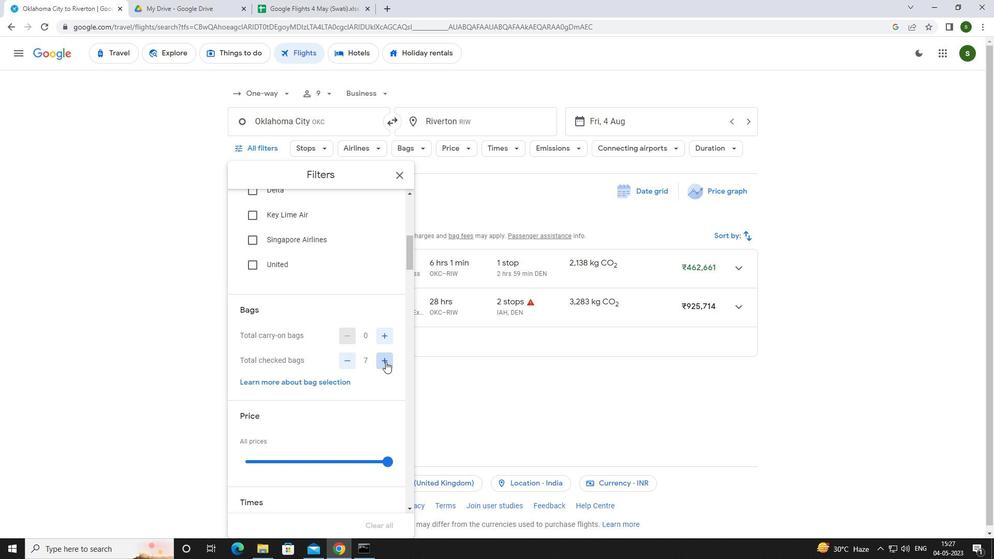 
Action: Mouse scrolled (385, 361) with delta (0, 0)
Screenshot: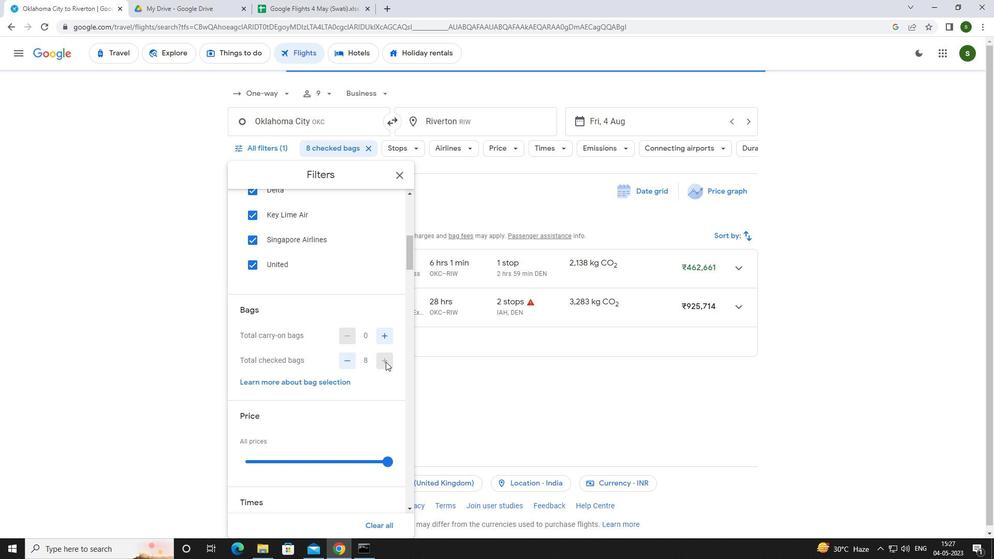 
Action: Mouse scrolled (385, 361) with delta (0, 0)
Screenshot: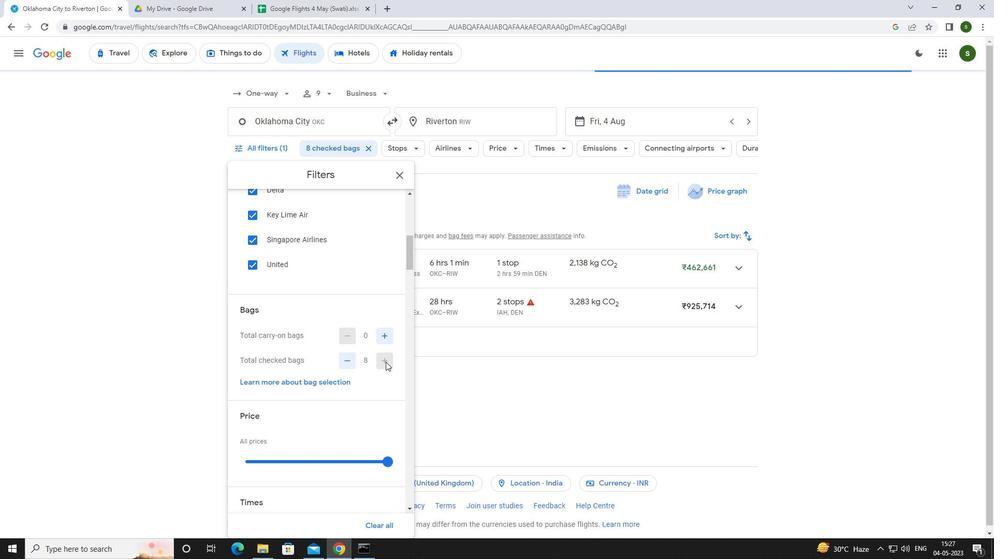 
Action: Mouse moved to (386, 361)
Screenshot: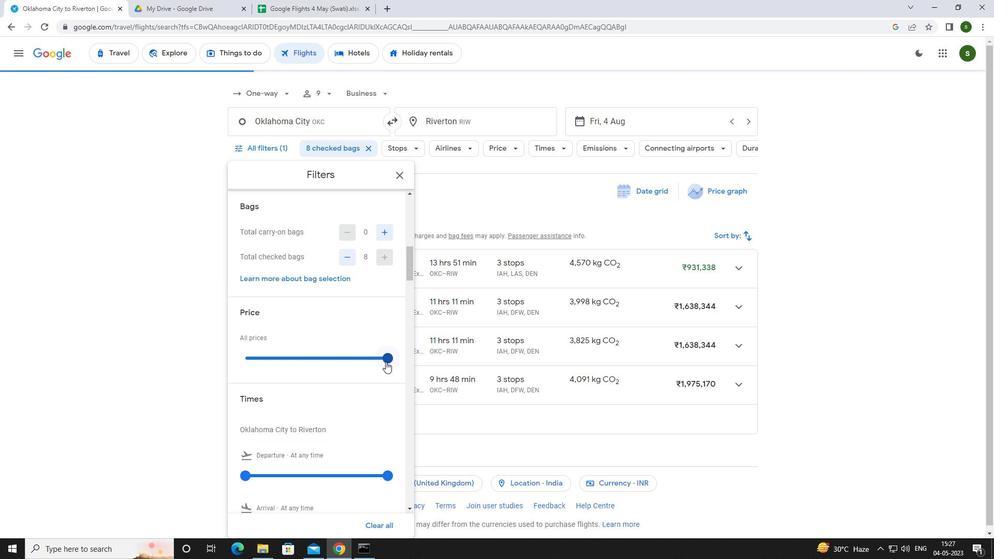 
Action: Mouse pressed left at (386, 361)
Screenshot: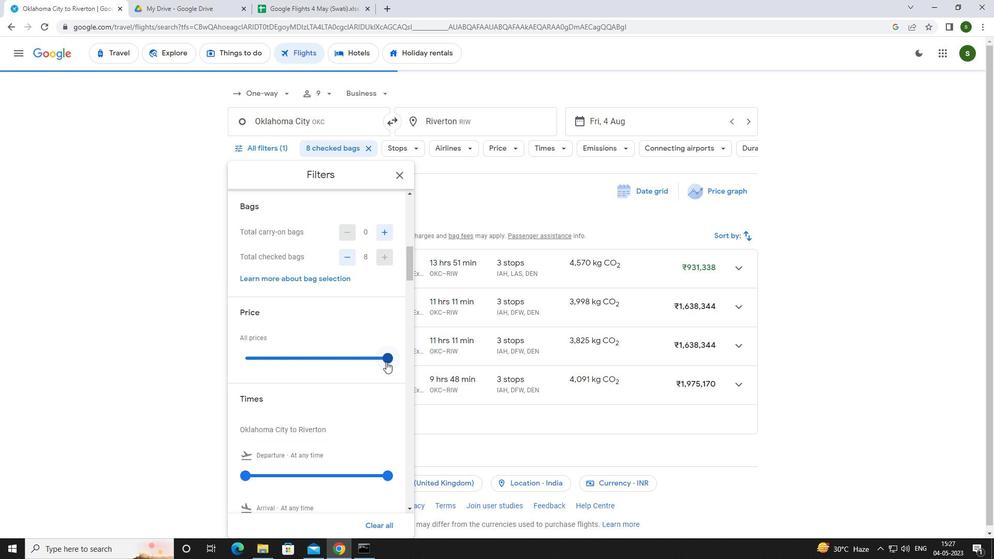 
Action: Mouse moved to (387, 357)
Screenshot: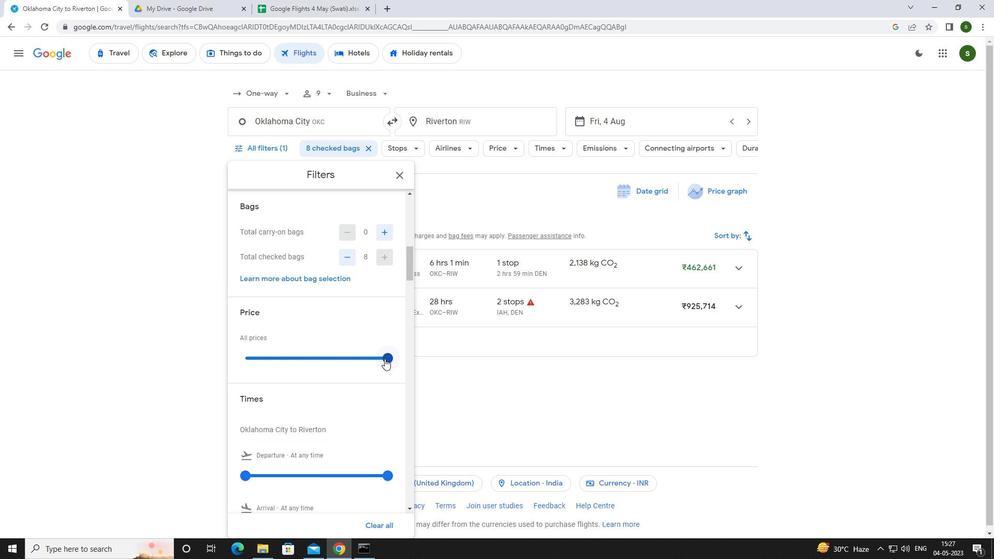 
Action: Mouse pressed left at (387, 357)
Screenshot: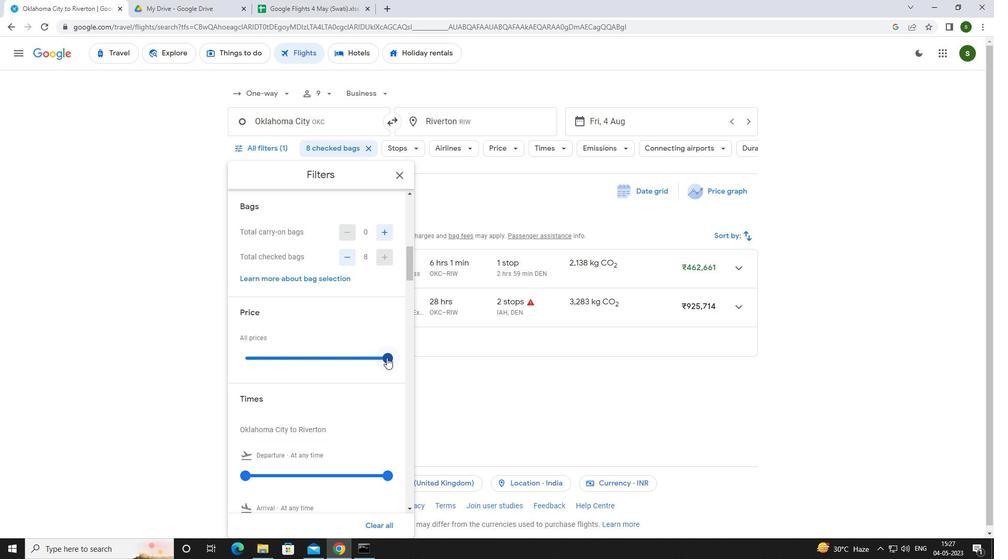 
Action: Mouse moved to (256, 372)
Screenshot: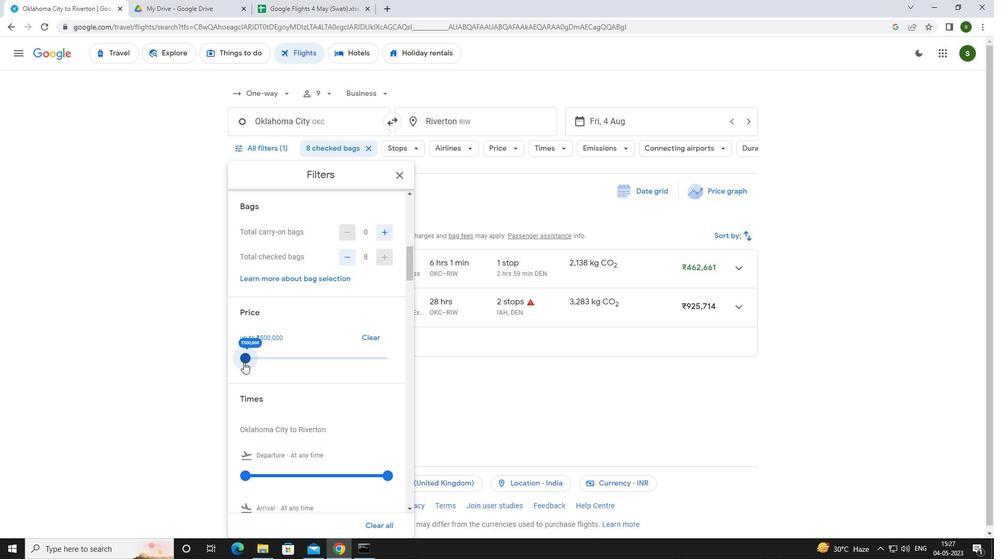 
Action: Mouse scrolled (256, 372) with delta (0, 0)
Screenshot: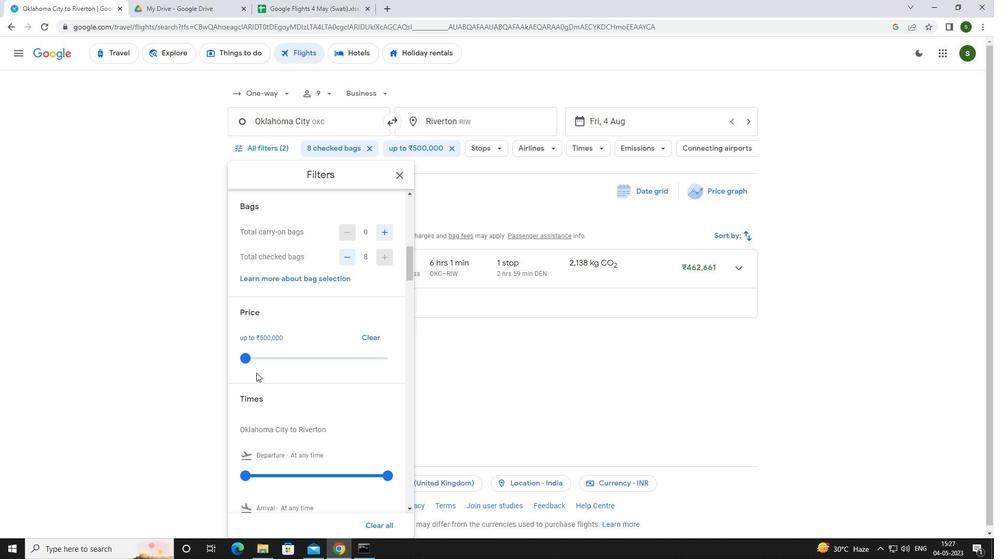 
Action: Mouse moved to (245, 424)
Screenshot: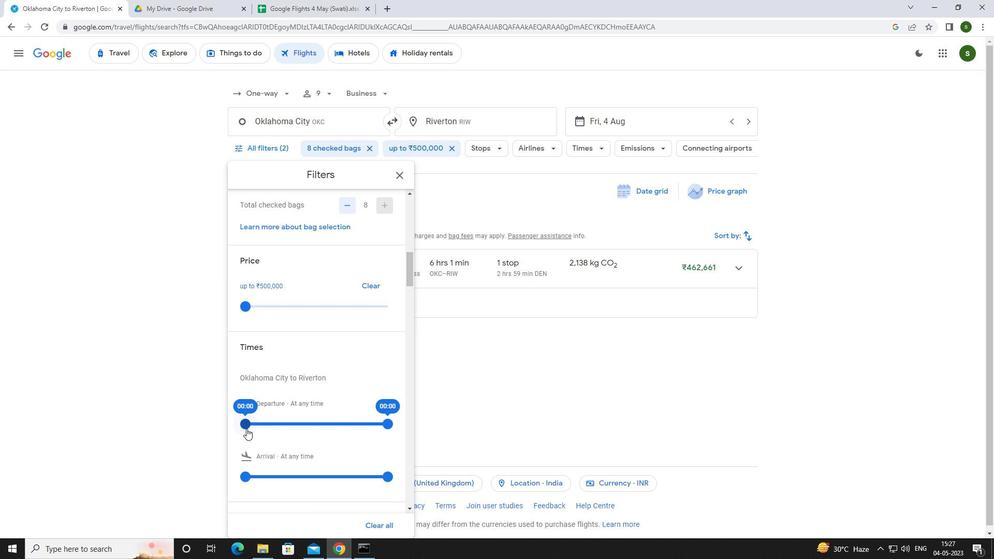 
Action: Mouse pressed left at (245, 424)
Screenshot: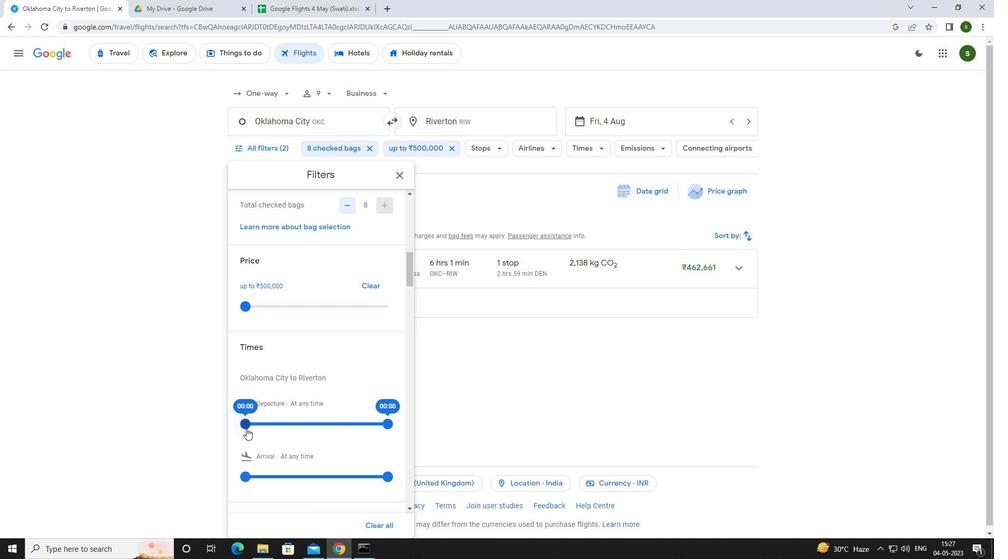 
Action: Mouse moved to (534, 360)
Screenshot: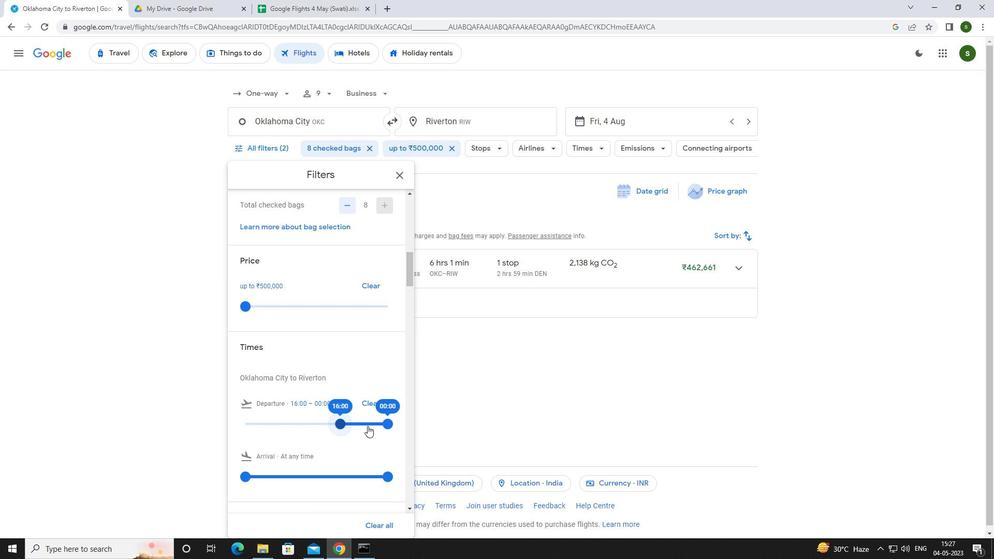 
Action: Mouse pressed left at (534, 360)
Screenshot: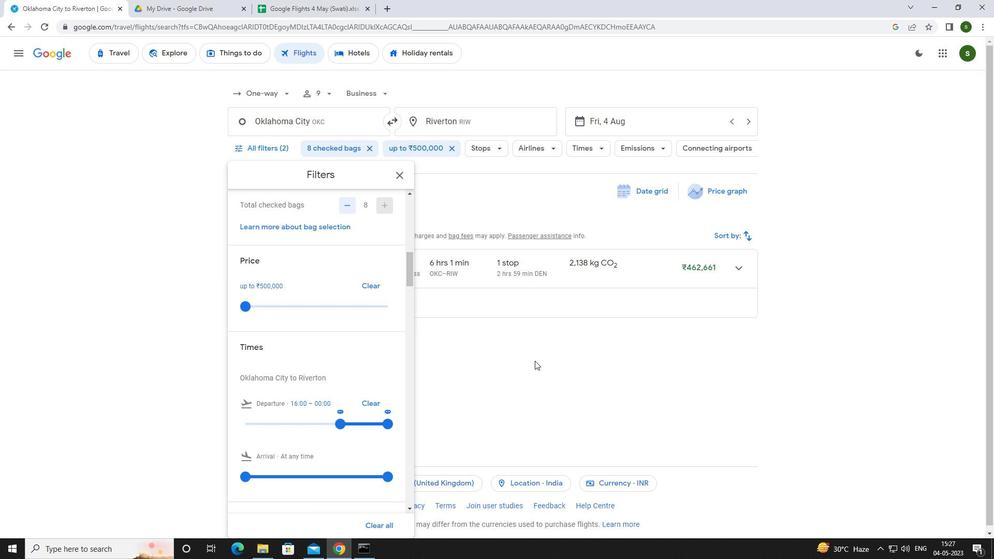 
Action: Mouse moved to (531, 358)
Screenshot: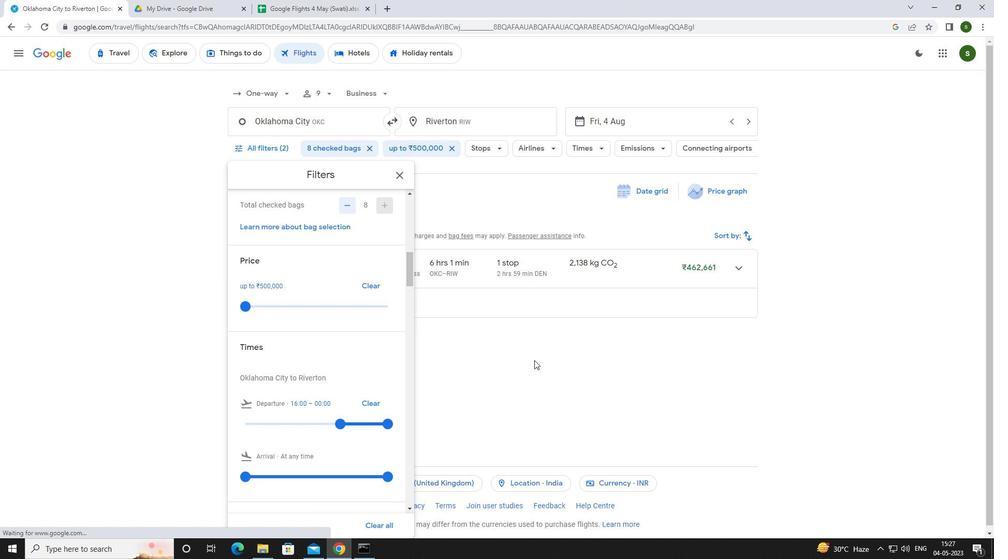 
